 Task: Create a due date automation trigger when advanced on, on the tuesday before a card is due add content with a description not starting with resume at 11:00 AM.
Action: Mouse moved to (897, 279)
Screenshot: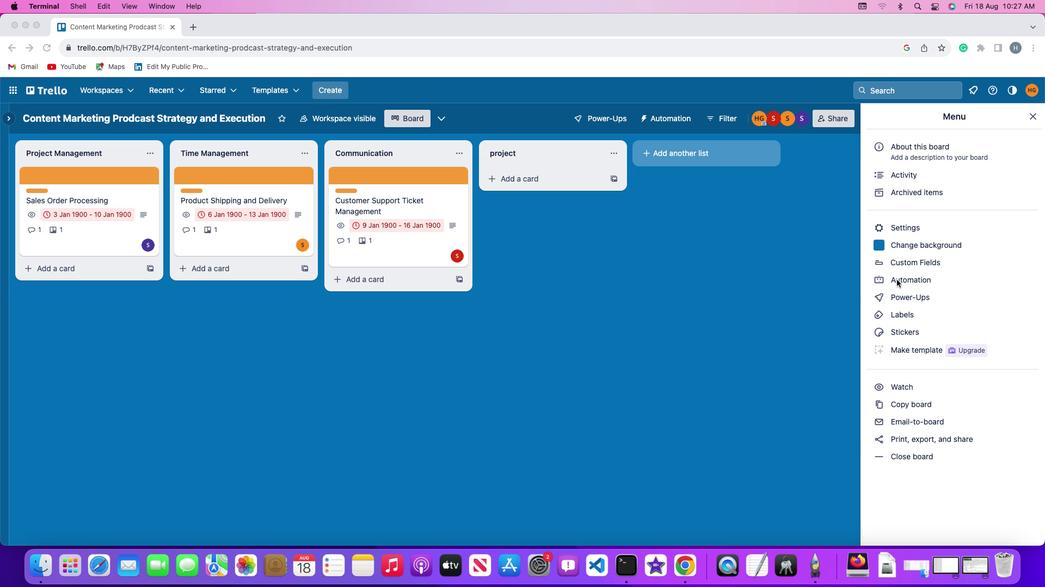 
Action: Mouse pressed left at (897, 279)
Screenshot: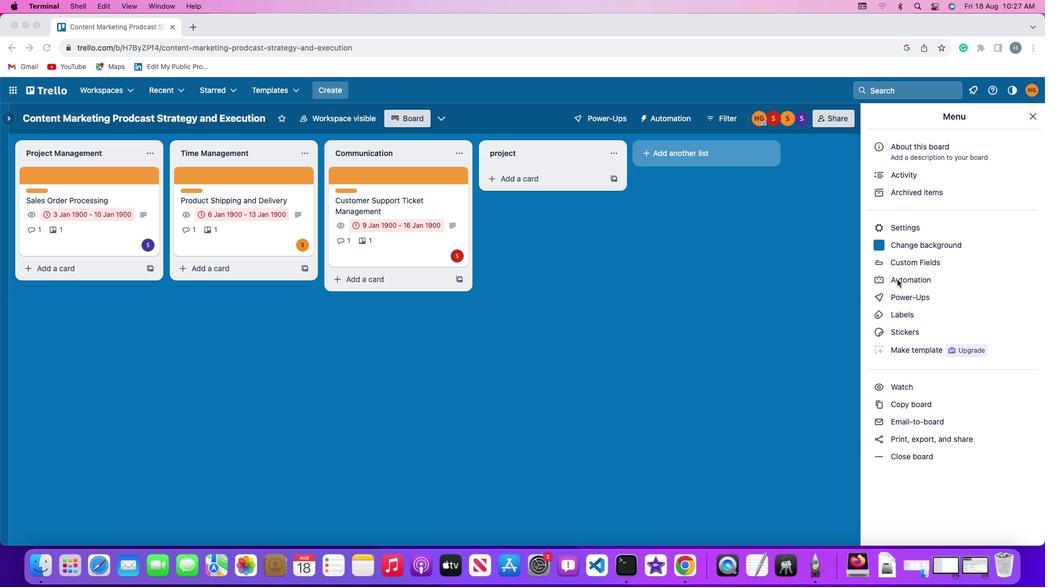 
Action: Mouse pressed left at (897, 279)
Screenshot: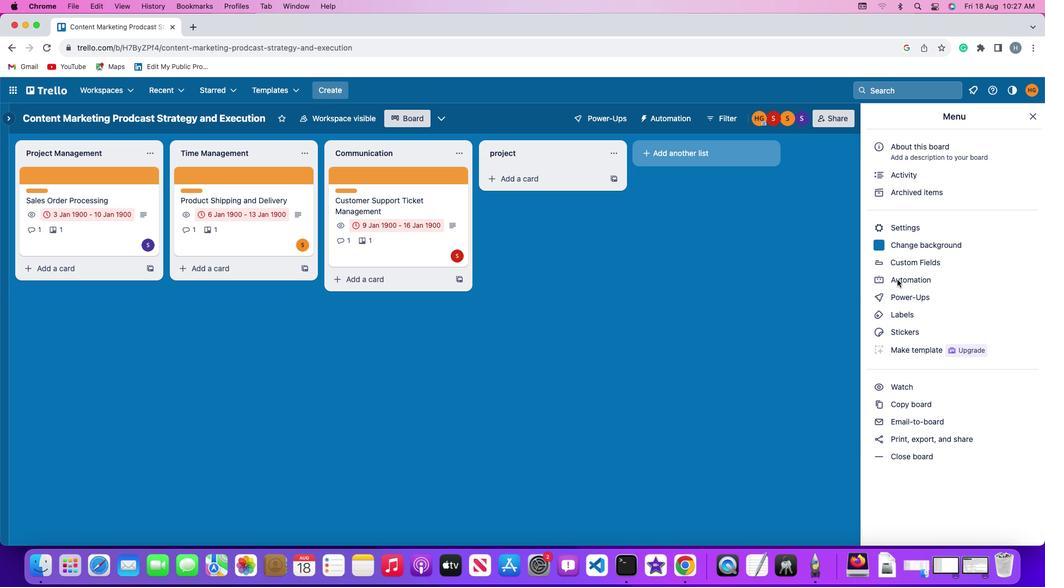 
Action: Mouse moved to (57, 256)
Screenshot: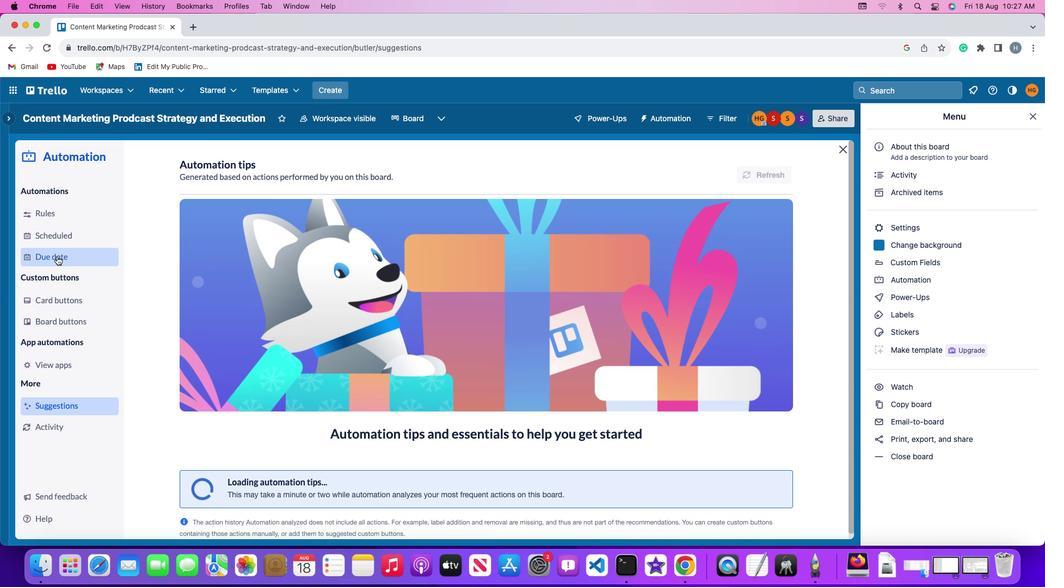 
Action: Mouse pressed left at (57, 256)
Screenshot: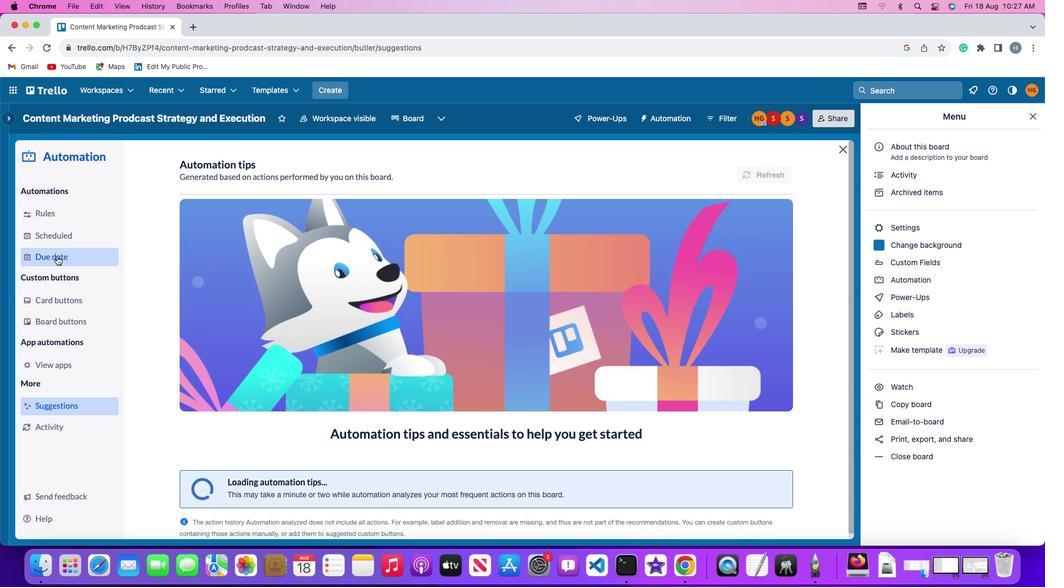 
Action: Mouse moved to (733, 164)
Screenshot: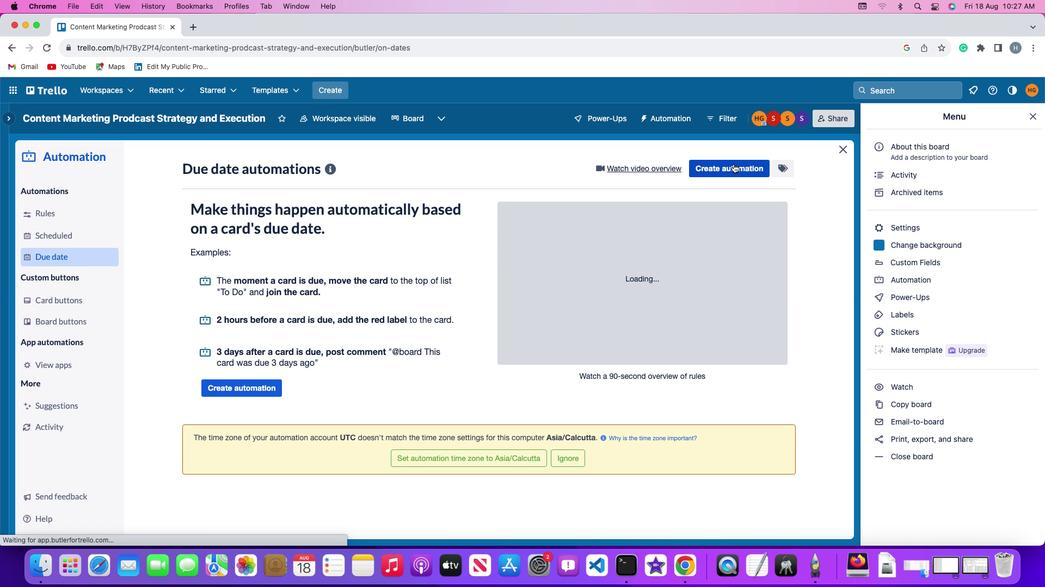 
Action: Mouse pressed left at (733, 164)
Screenshot: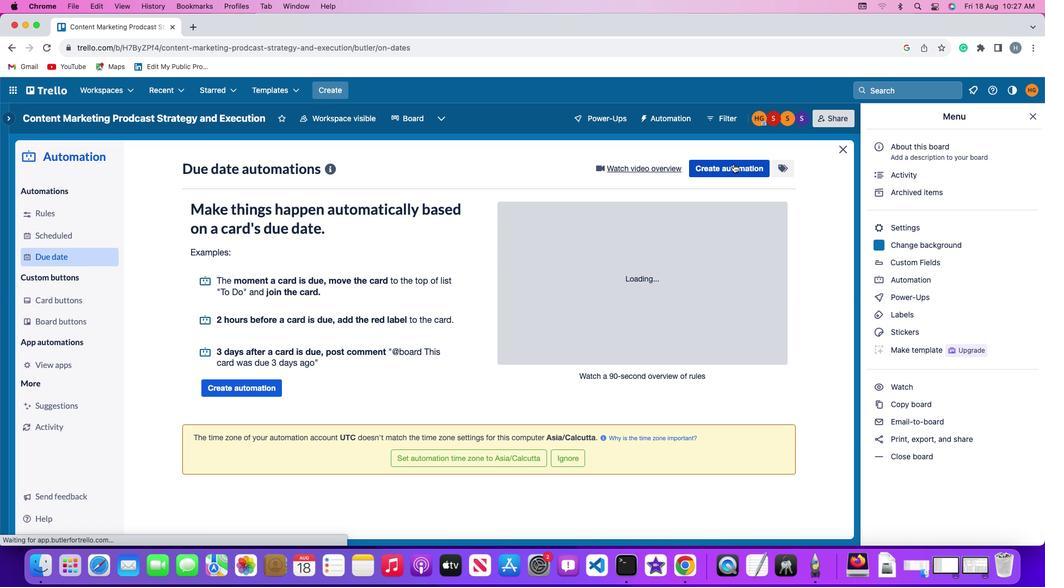 
Action: Mouse moved to (204, 271)
Screenshot: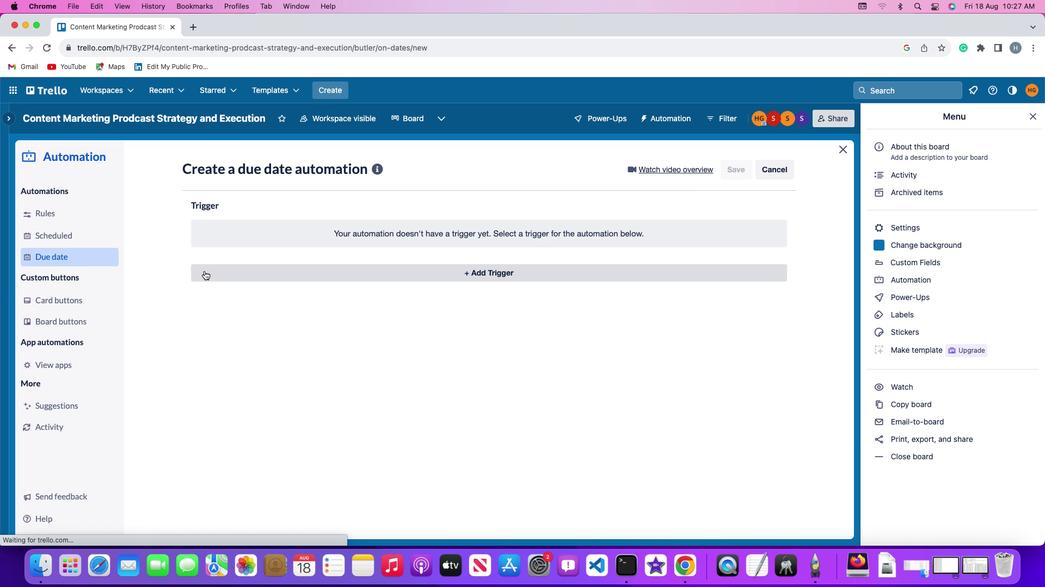 
Action: Mouse pressed left at (204, 271)
Screenshot: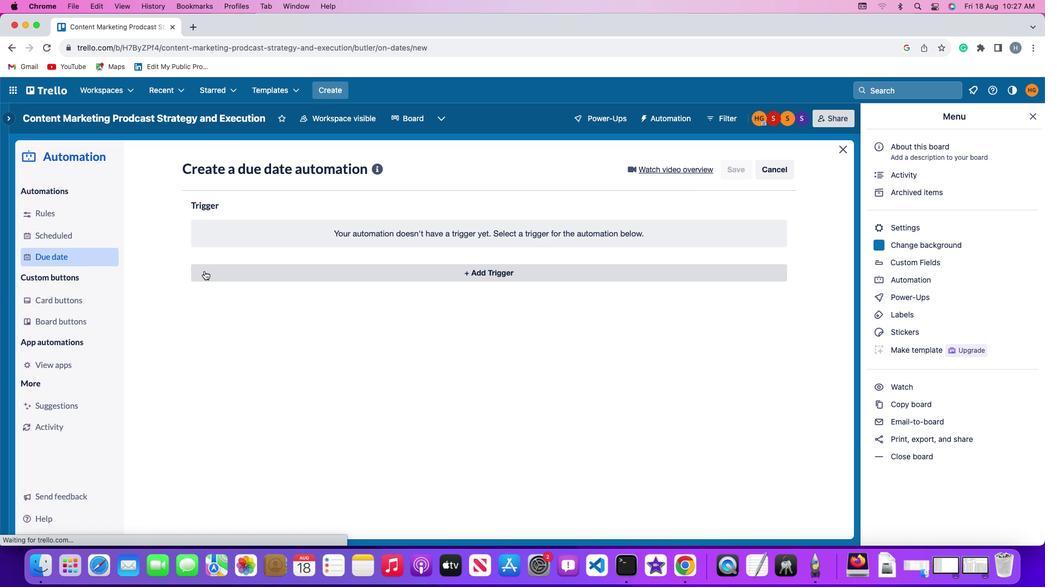 
Action: Mouse moved to (244, 477)
Screenshot: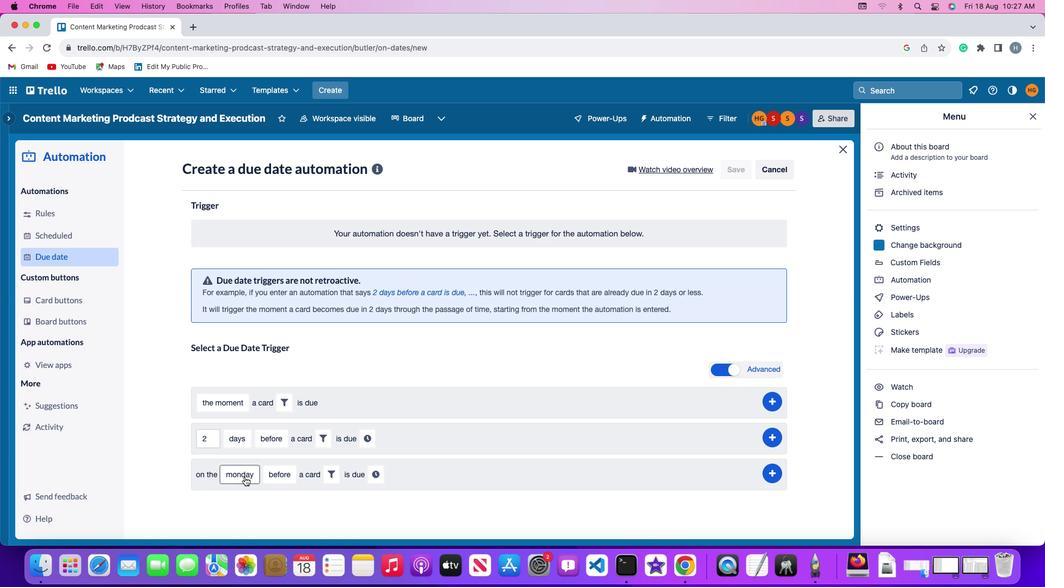 
Action: Mouse pressed left at (244, 477)
Screenshot: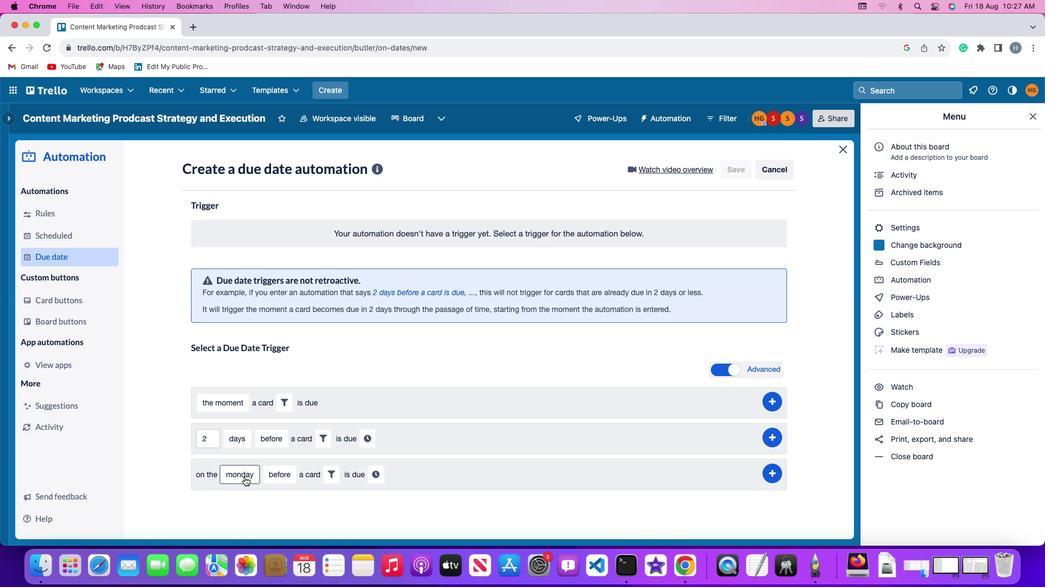 
Action: Mouse moved to (259, 347)
Screenshot: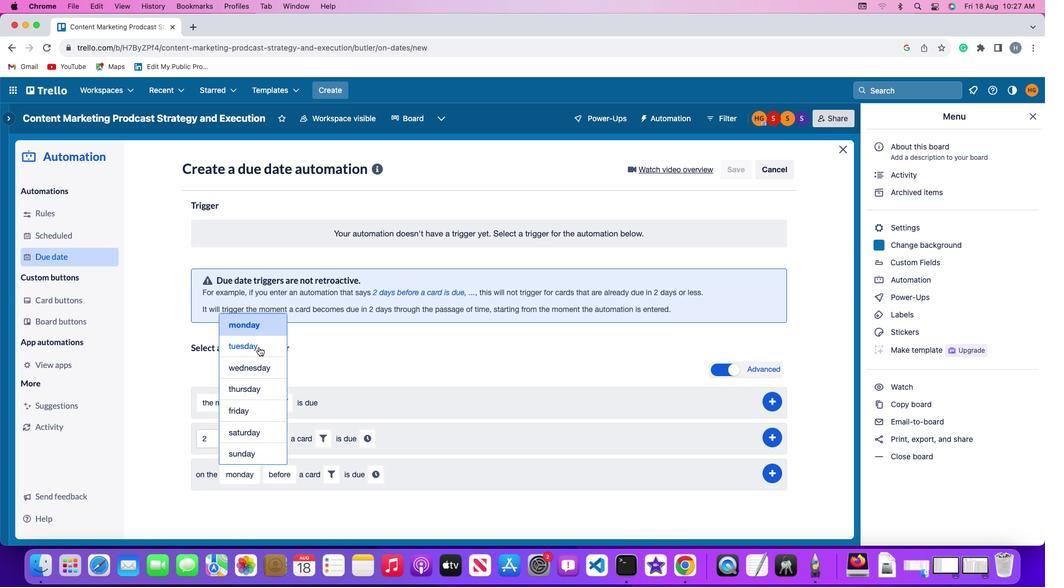 
Action: Mouse pressed left at (259, 347)
Screenshot: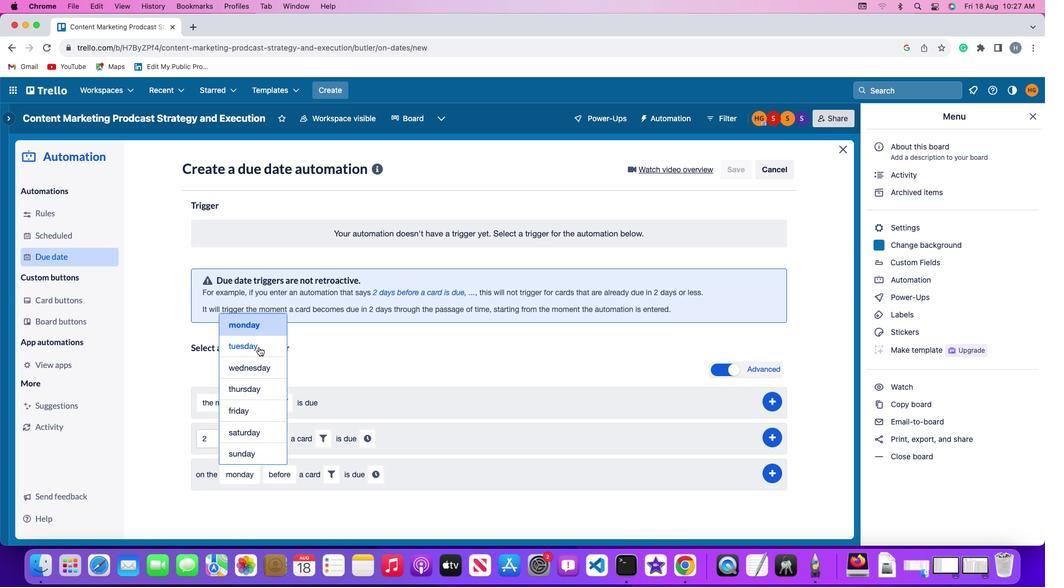 
Action: Mouse moved to (275, 481)
Screenshot: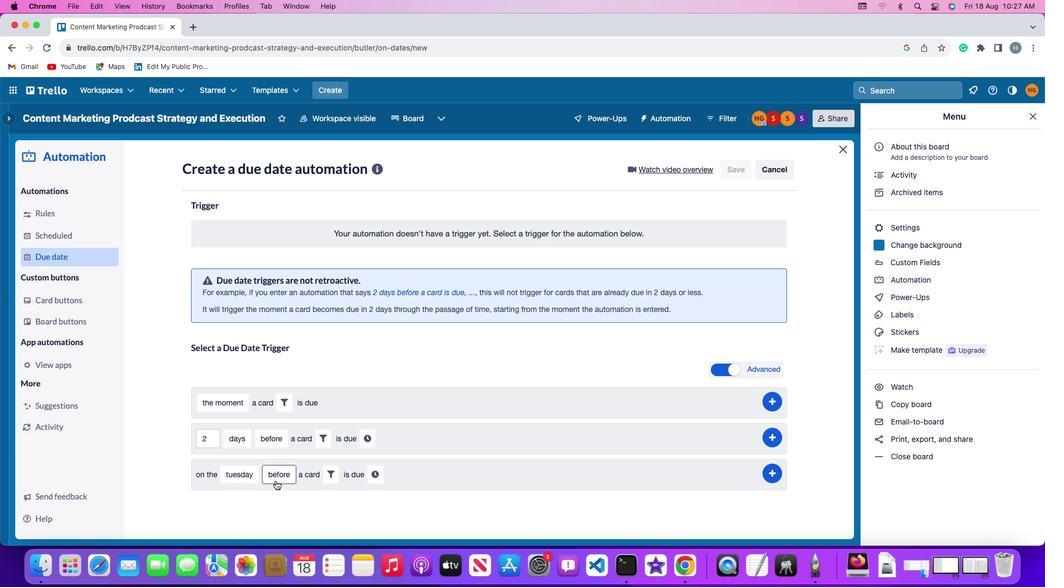 
Action: Mouse pressed left at (275, 481)
Screenshot: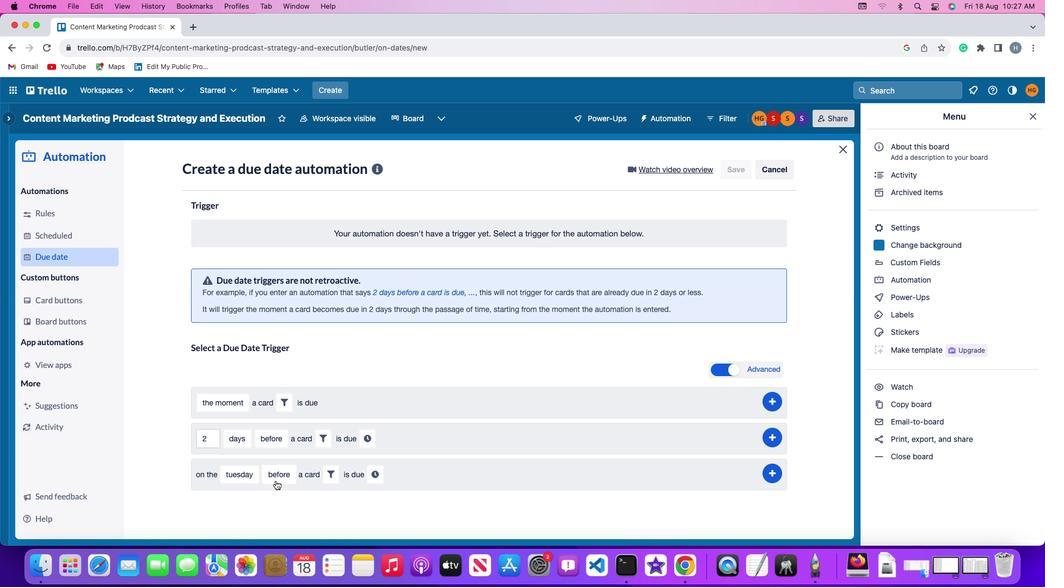 
Action: Mouse moved to (286, 388)
Screenshot: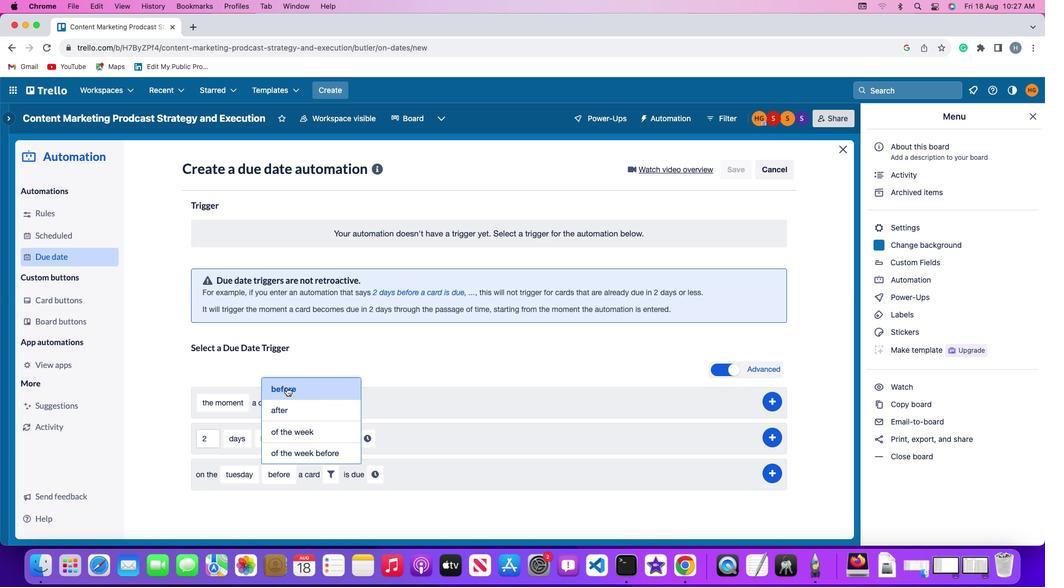 
Action: Mouse pressed left at (286, 388)
Screenshot: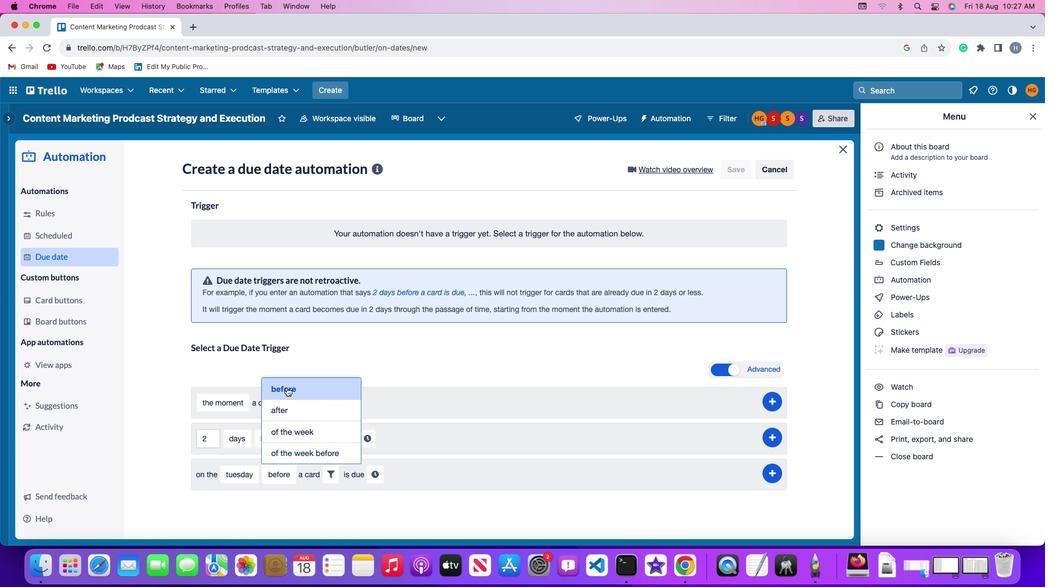 
Action: Mouse moved to (332, 475)
Screenshot: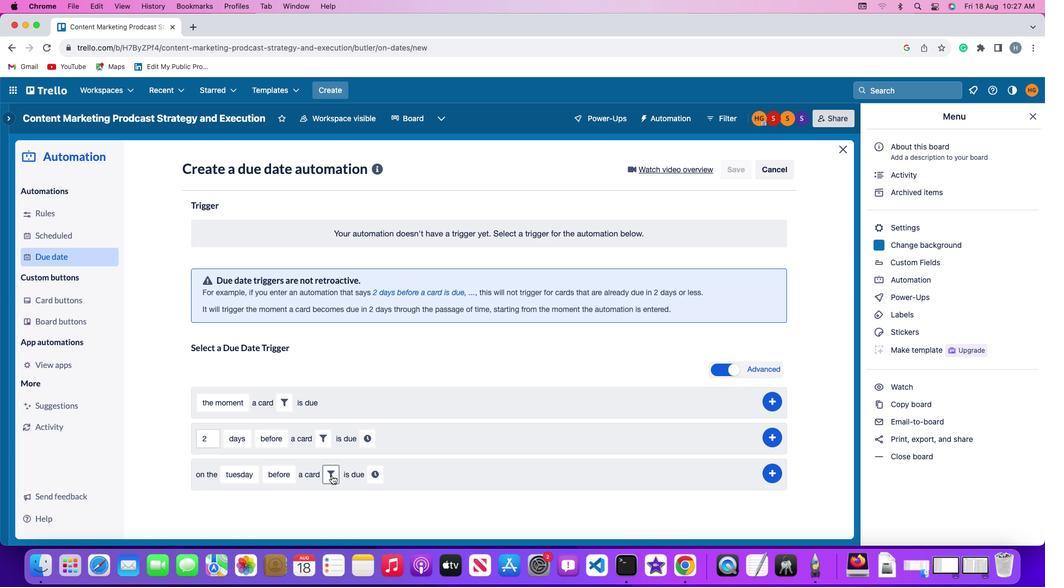 
Action: Mouse pressed left at (332, 475)
Screenshot: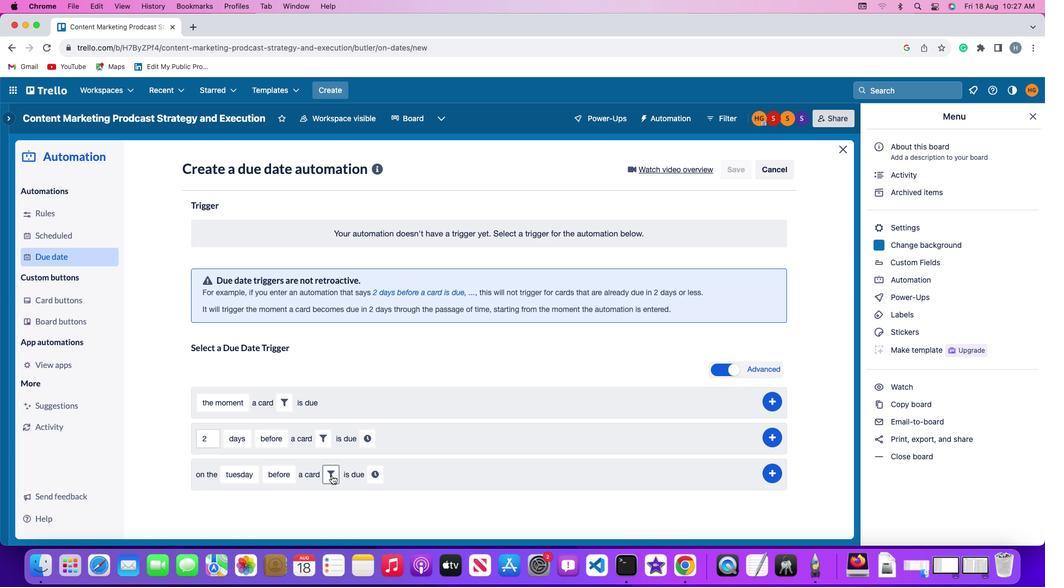 
Action: Mouse moved to (458, 511)
Screenshot: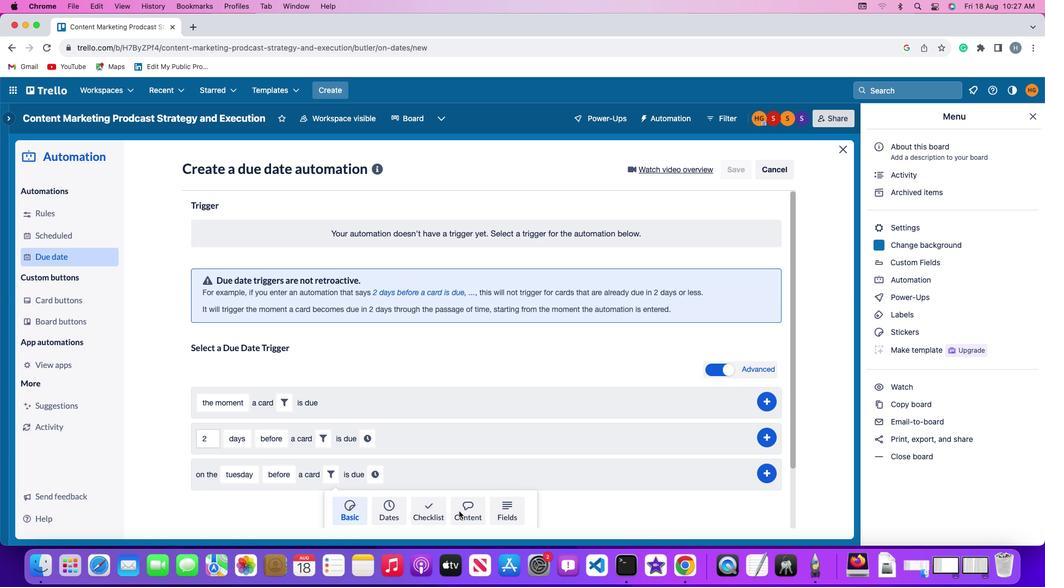 
Action: Mouse pressed left at (458, 511)
Screenshot: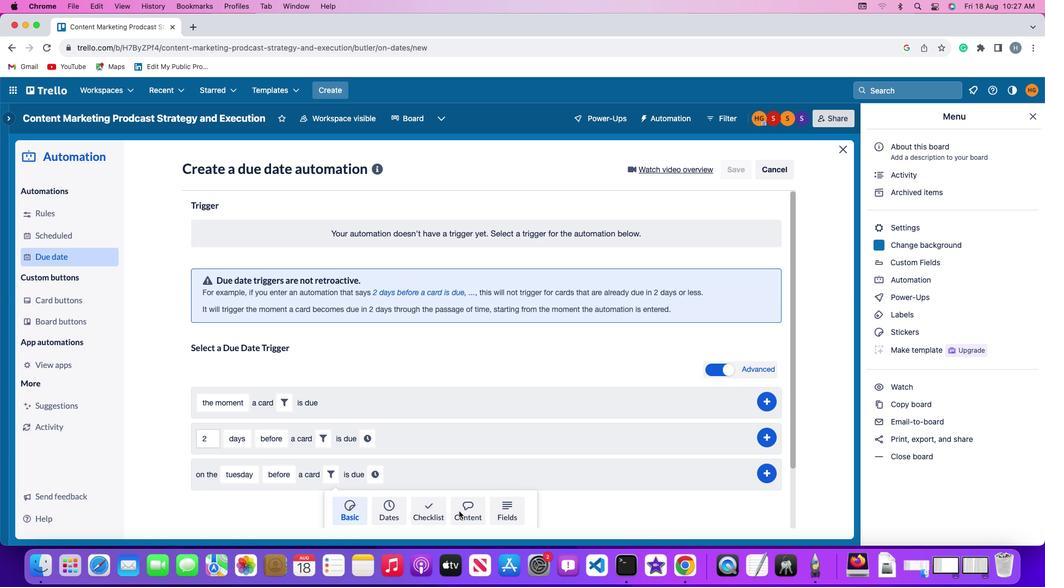 
Action: Mouse moved to (264, 502)
Screenshot: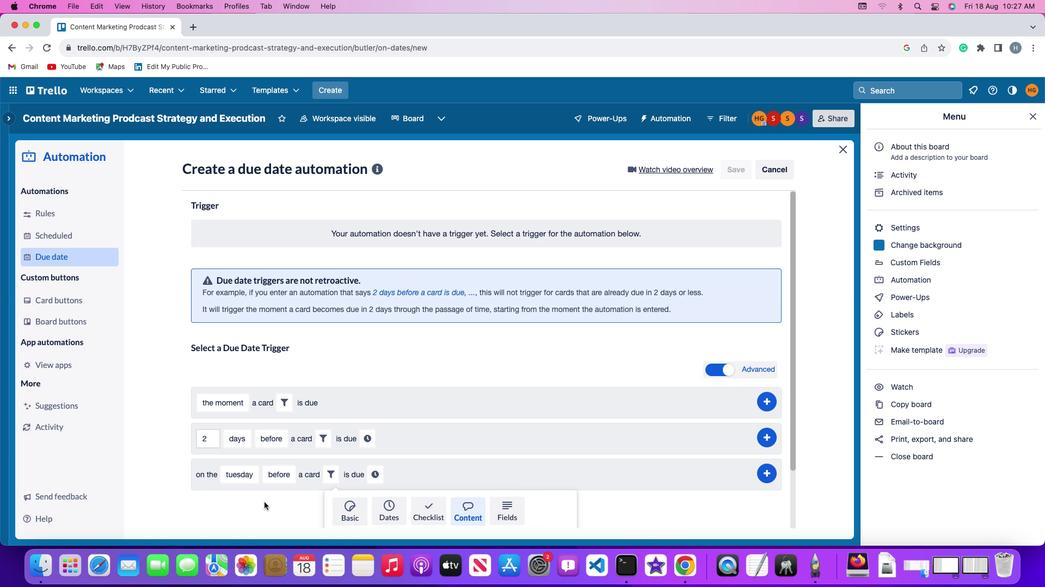 
Action: Mouse scrolled (264, 502) with delta (0, 0)
Screenshot: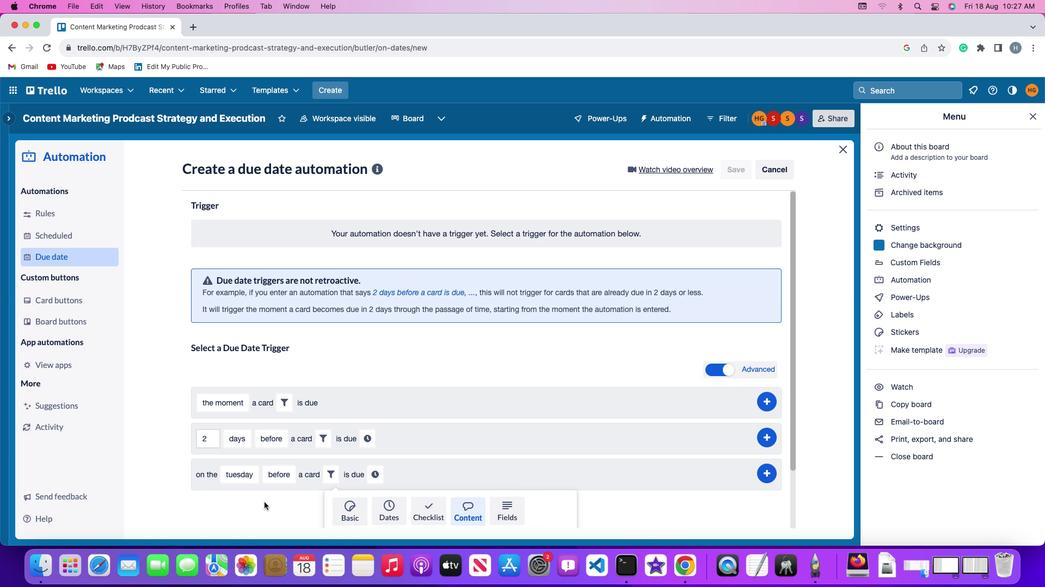 
Action: Mouse scrolled (264, 502) with delta (0, 0)
Screenshot: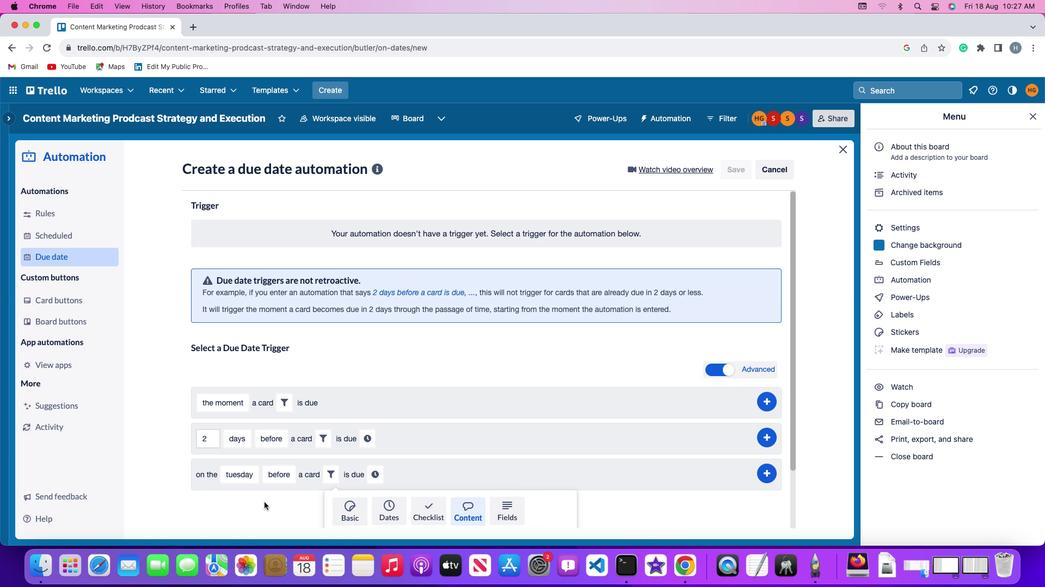 
Action: Mouse scrolled (264, 502) with delta (0, -1)
Screenshot: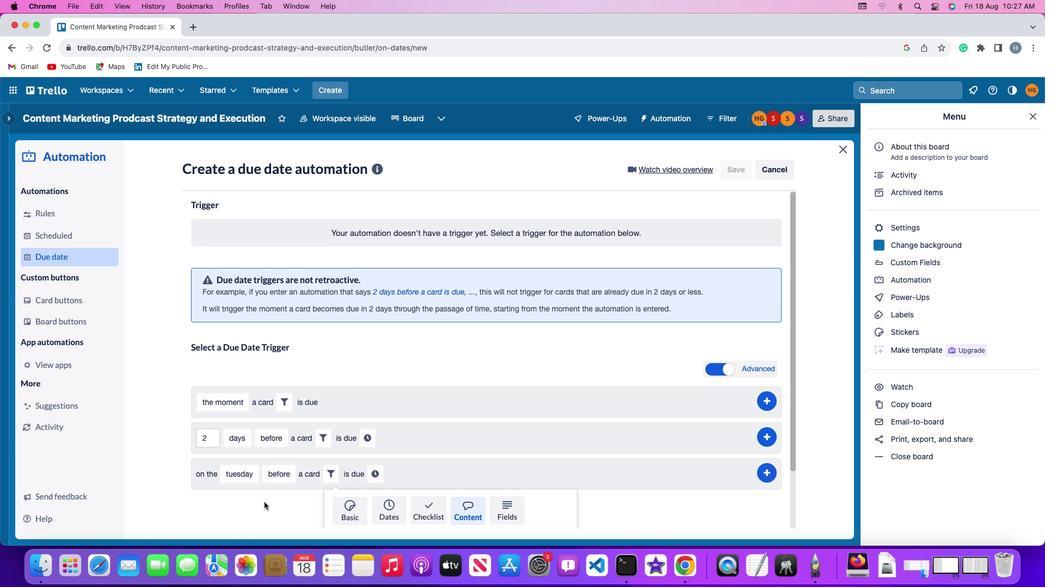 
Action: Mouse scrolled (264, 502) with delta (0, -2)
Screenshot: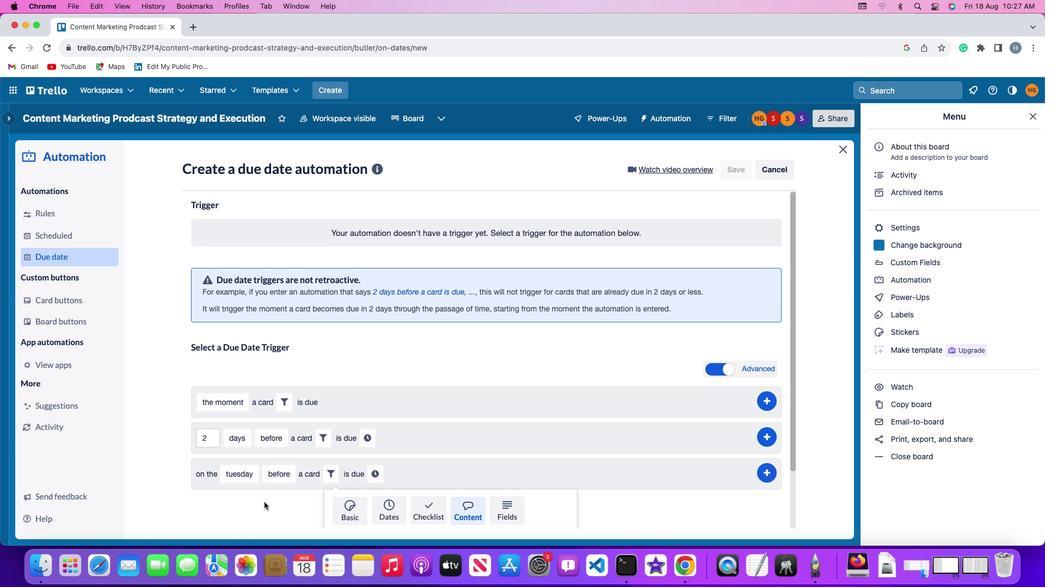 
Action: Mouse moved to (262, 501)
Screenshot: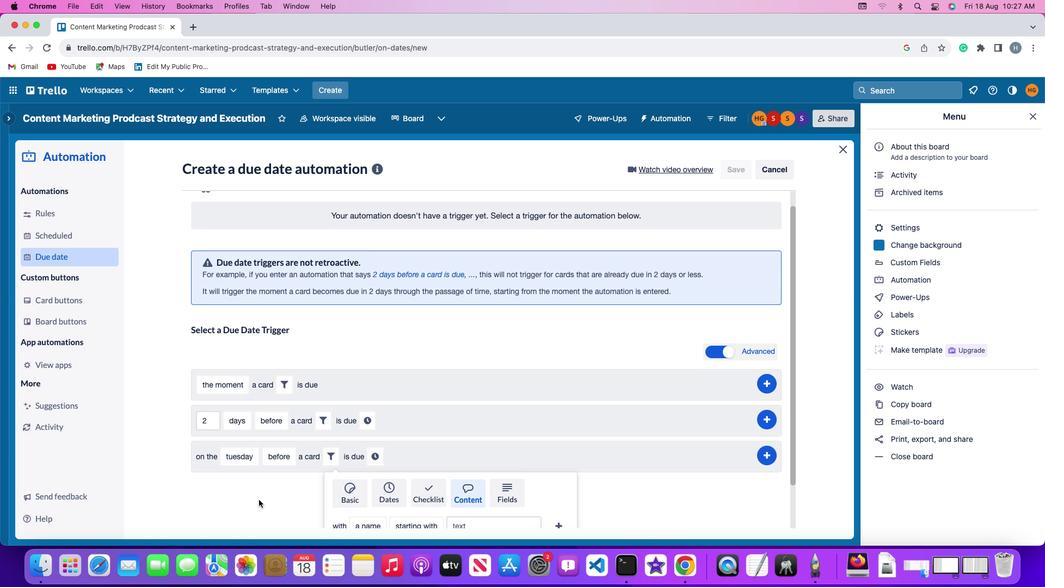 
Action: Mouse scrolled (262, 501) with delta (0, -3)
Screenshot: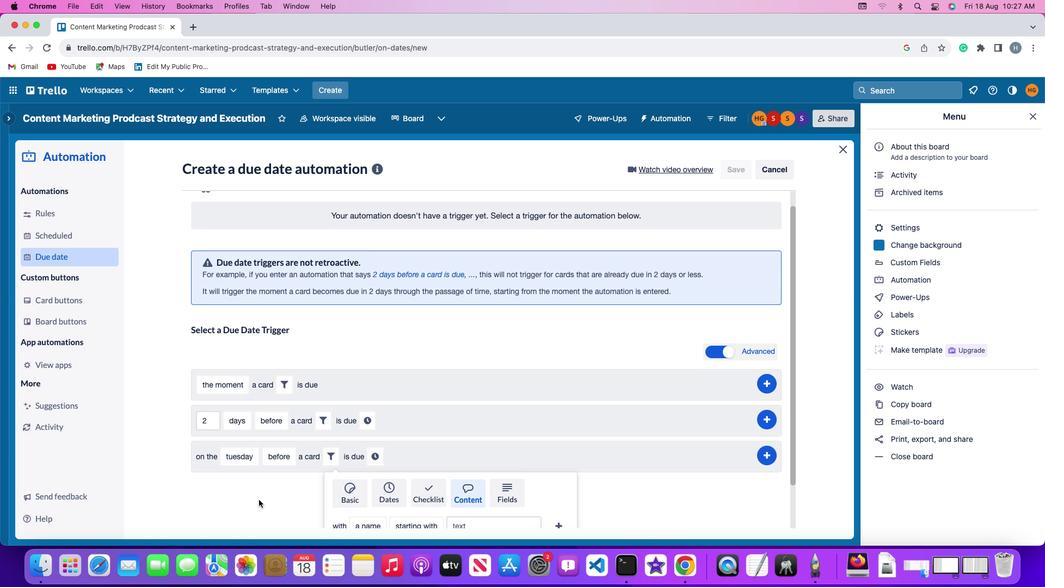 
Action: Mouse moved to (361, 475)
Screenshot: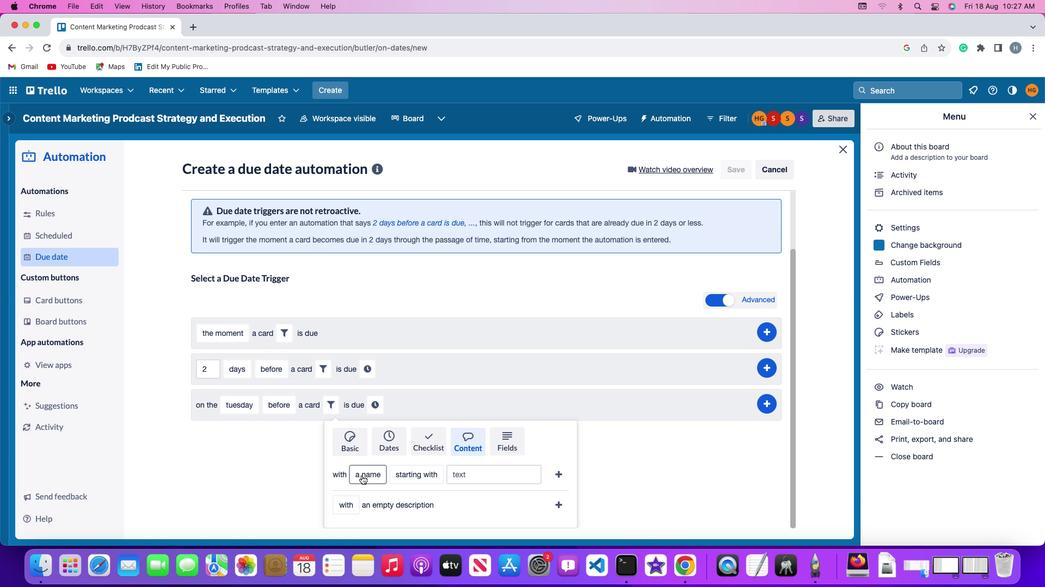 
Action: Mouse pressed left at (361, 475)
Screenshot: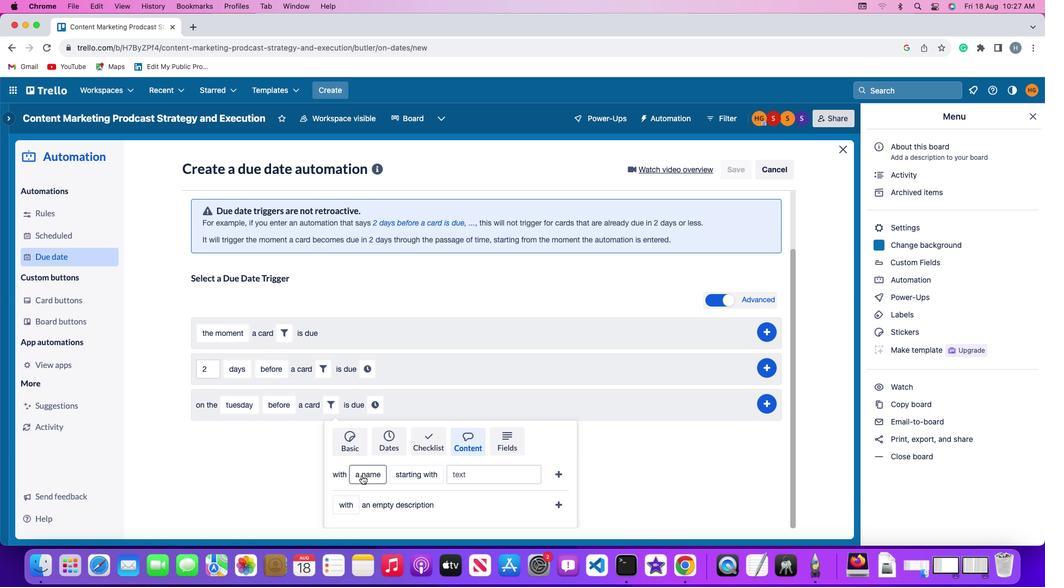 
Action: Mouse moved to (372, 430)
Screenshot: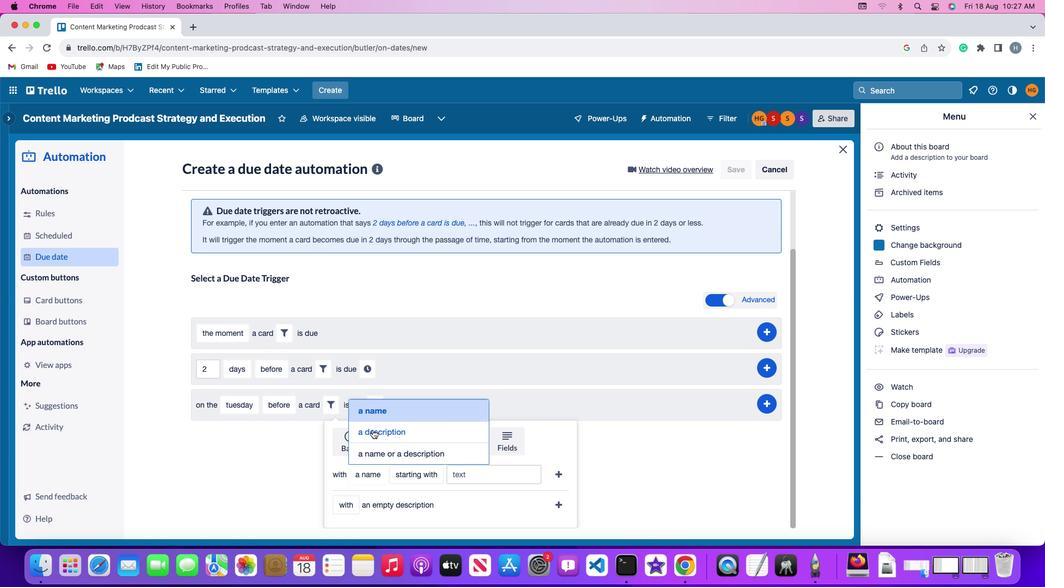 
Action: Mouse pressed left at (372, 430)
Screenshot: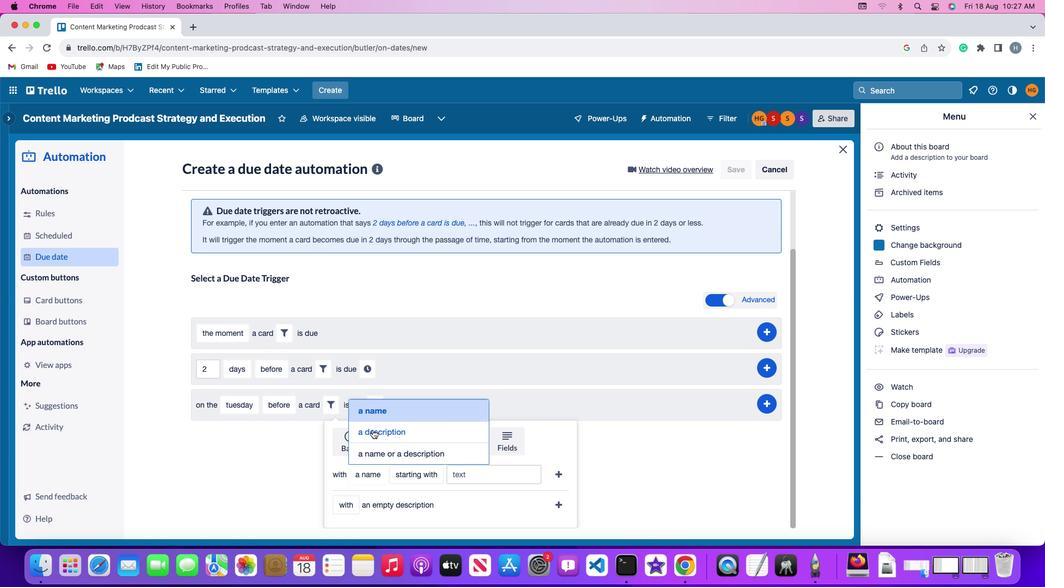 
Action: Mouse moved to (433, 475)
Screenshot: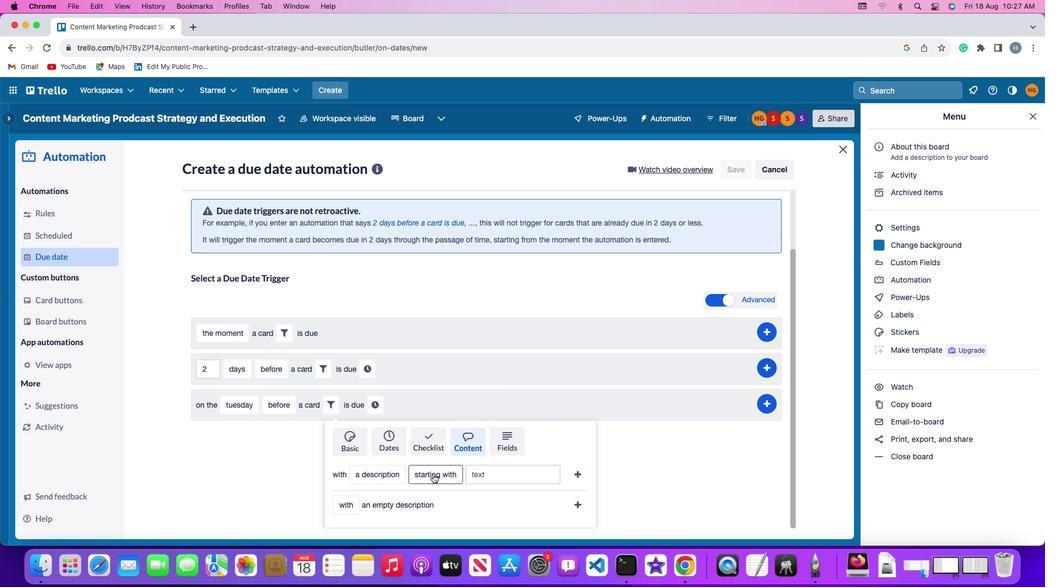 
Action: Mouse pressed left at (433, 475)
Screenshot: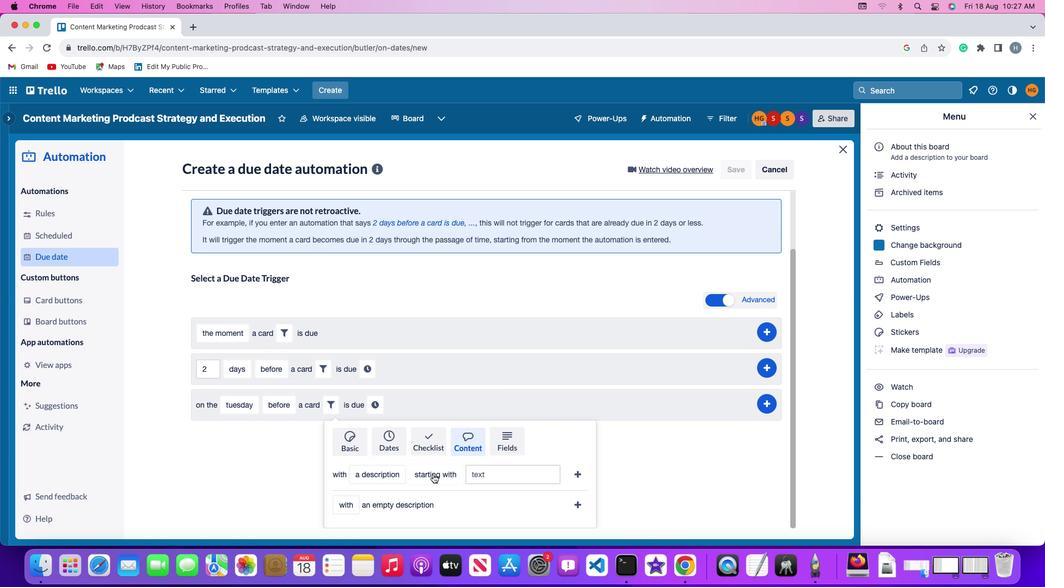 
Action: Mouse moved to (438, 413)
Screenshot: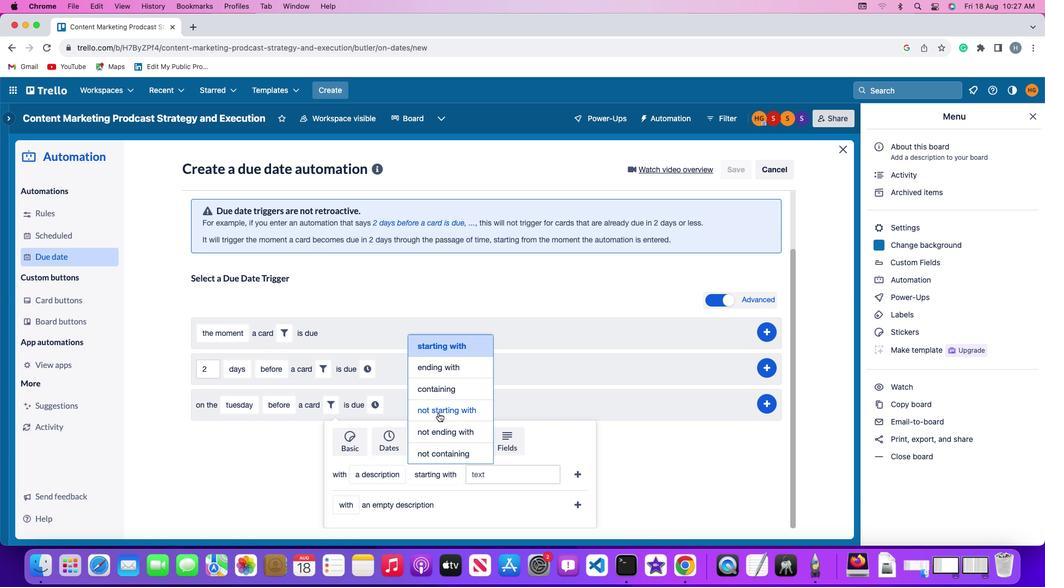 
Action: Mouse pressed left at (438, 413)
Screenshot: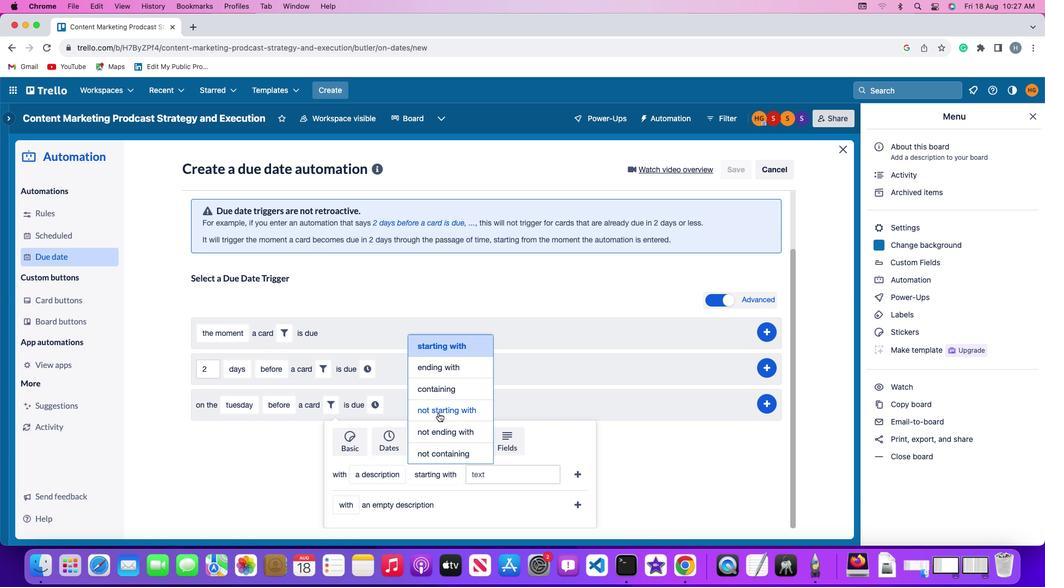 
Action: Mouse moved to (496, 471)
Screenshot: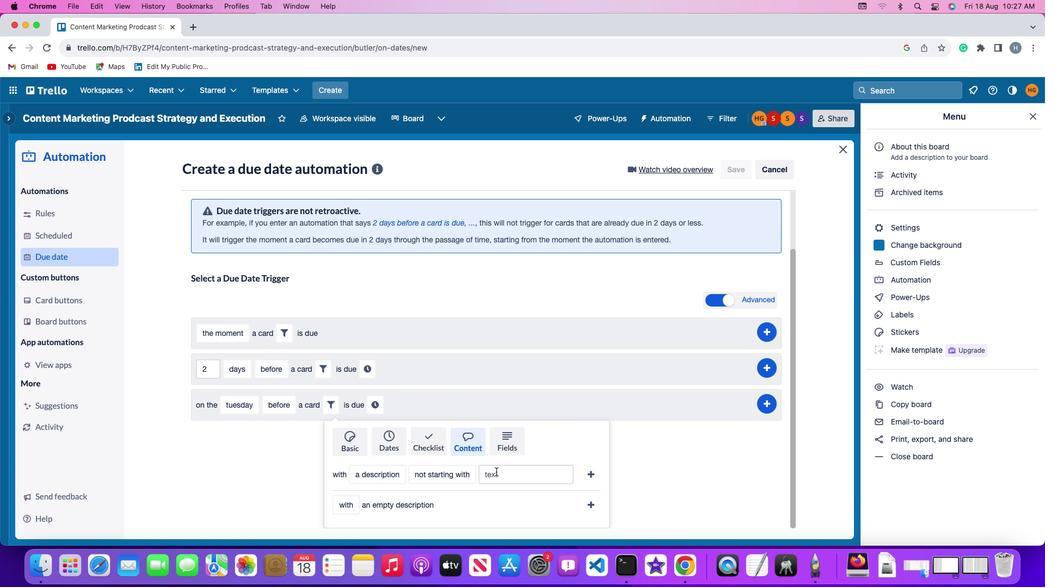 
Action: Mouse pressed left at (496, 471)
Screenshot: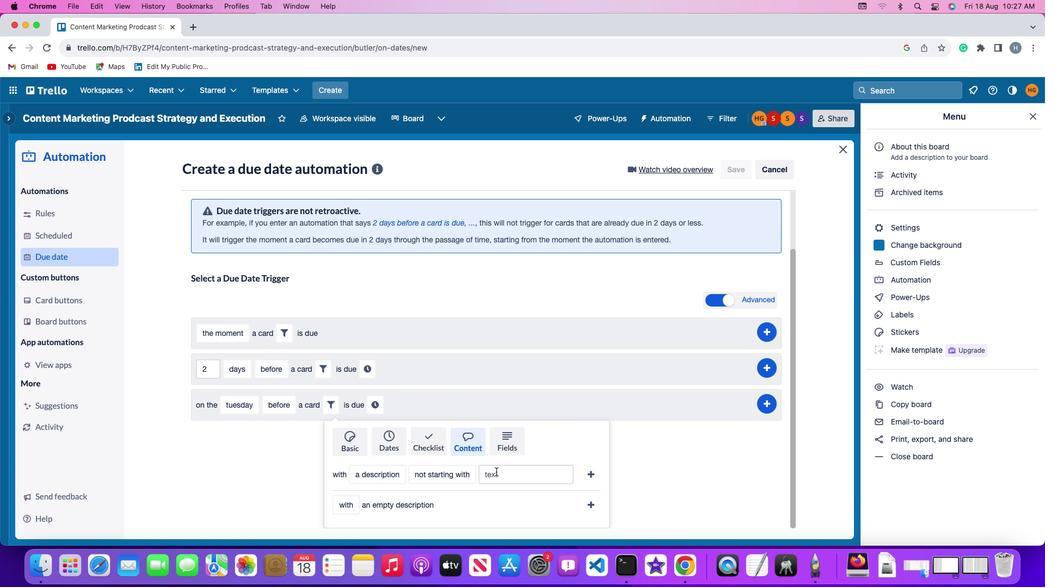 
Action: Mouse moved to (496, 471)
Screenshot: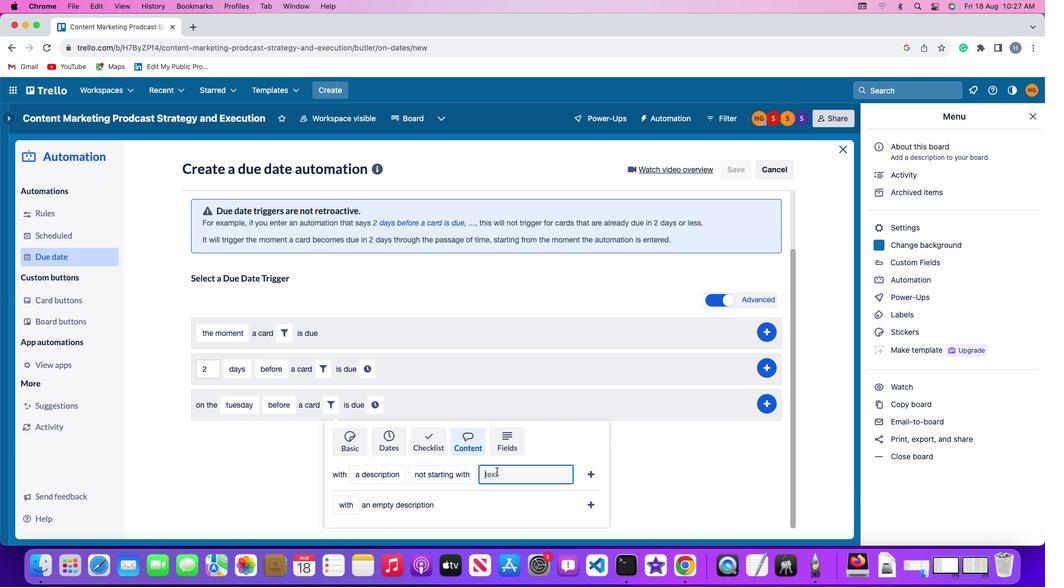 
Action: Key pressed 'r''e''s''u''m''e'
Screenshot: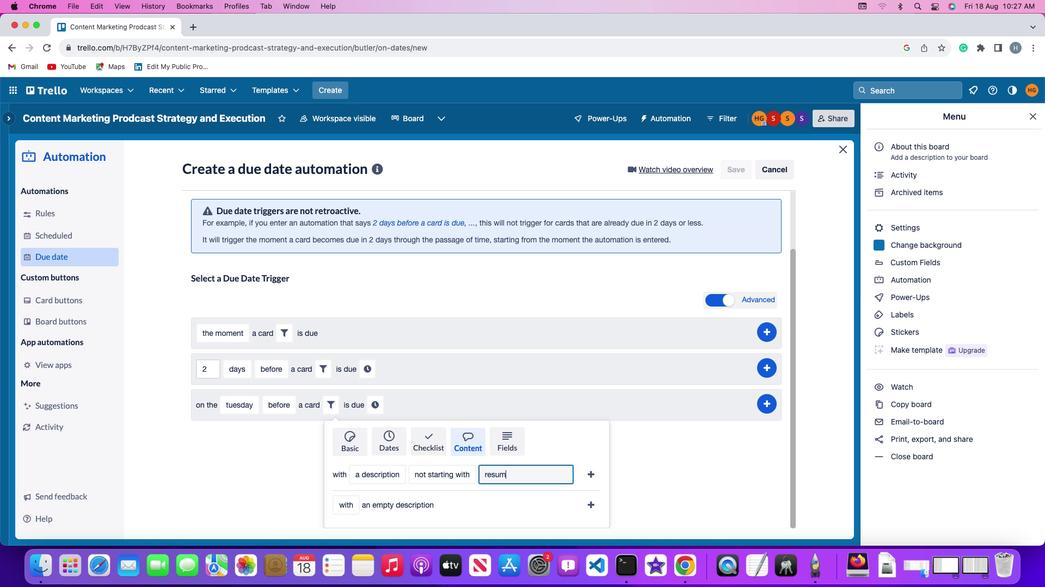 
Action: Mouse moved to (588, 473)
Screenshot: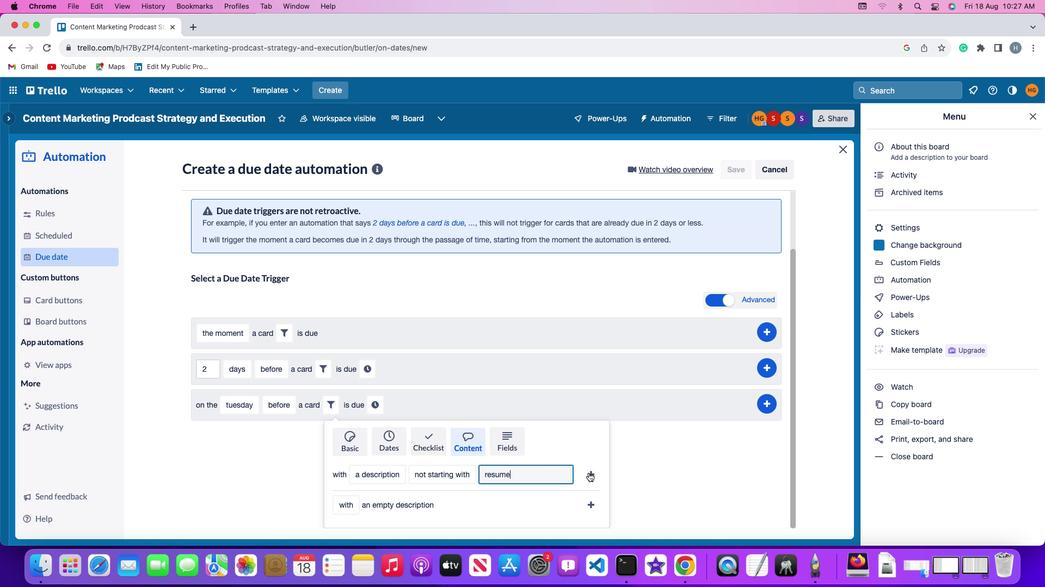 
Action: Mouse pressed left at (588, 473)
Screenshot: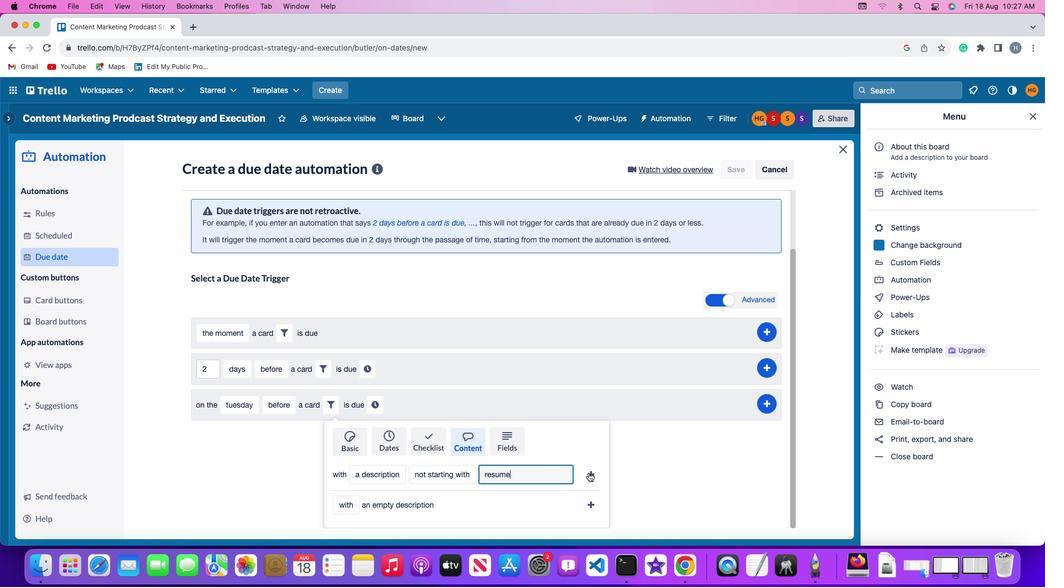 
Action: Mouse moved to (554, 479)
Screenshot: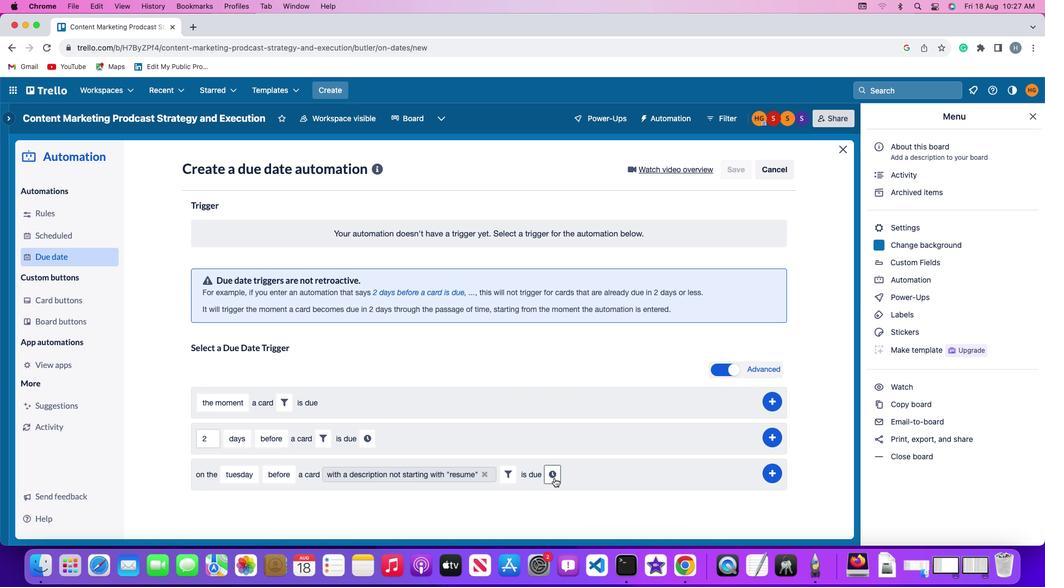 
Action: Mouse pressed left at (554, 479)
Screenshot: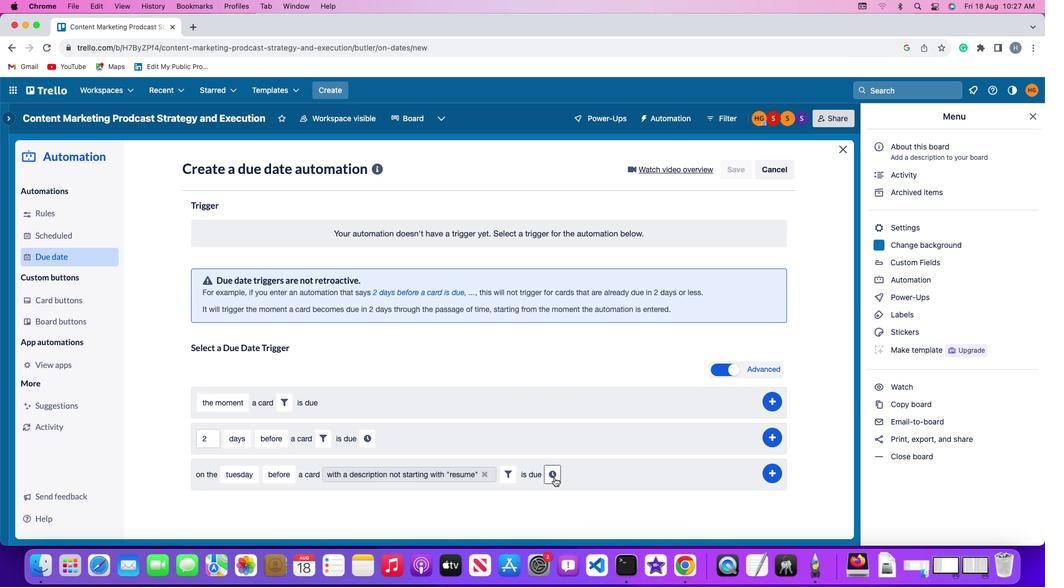 
Action: Mouse moved to (573, 477)
Screenshot: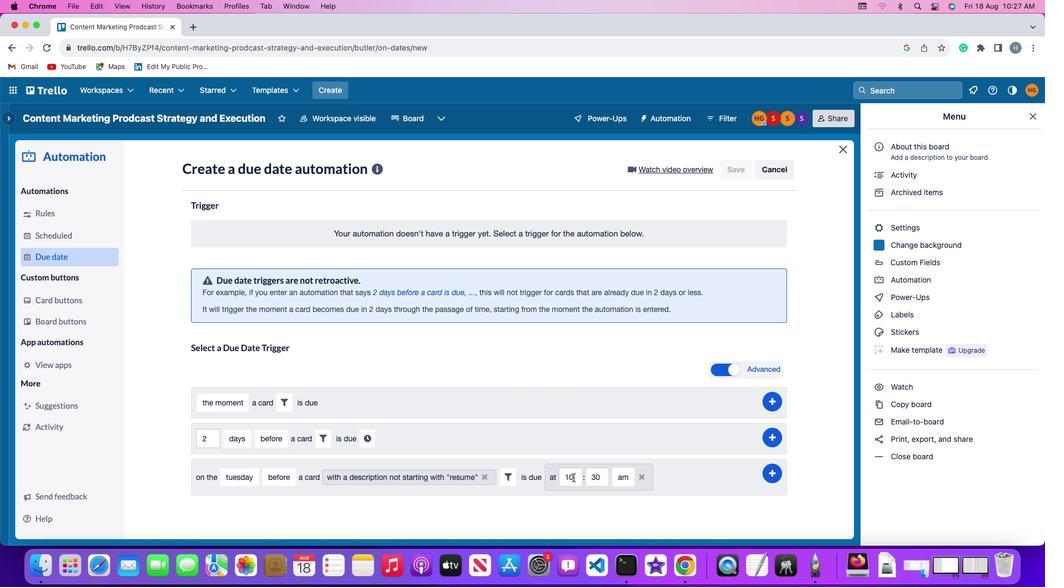 
Action: Mouse pressed left at (573, 477)
Screenshot: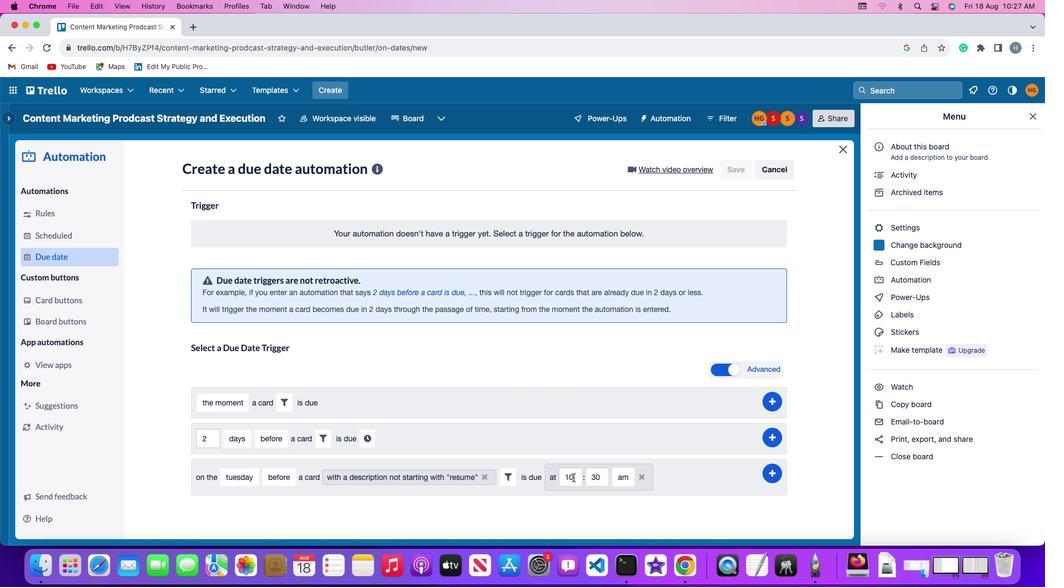 
Action: Mouse moved to (574, 477)
Screenshot: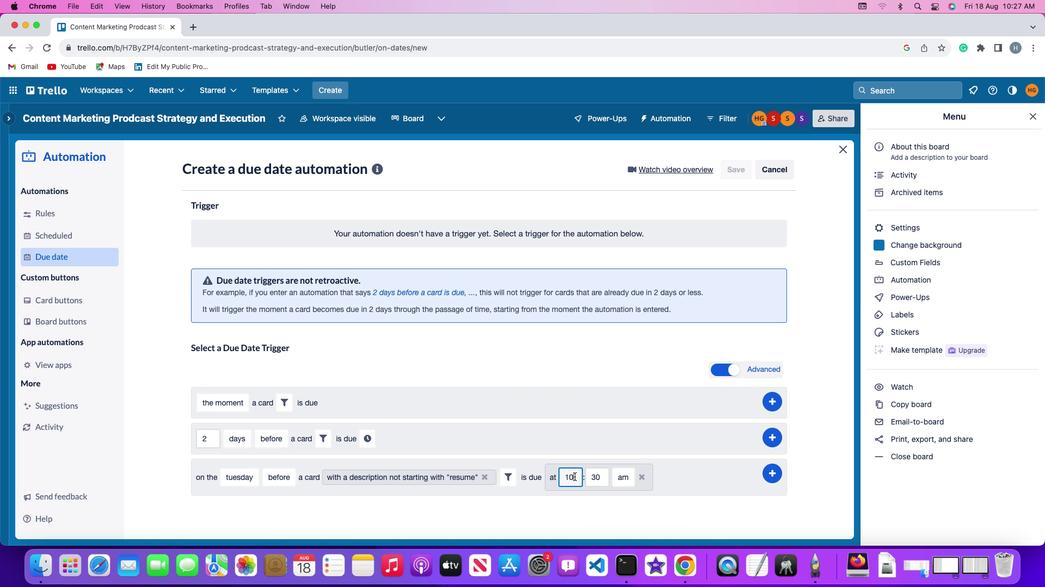 
Action: Key pressed Key.backspaceKey.backspace
Screenshot: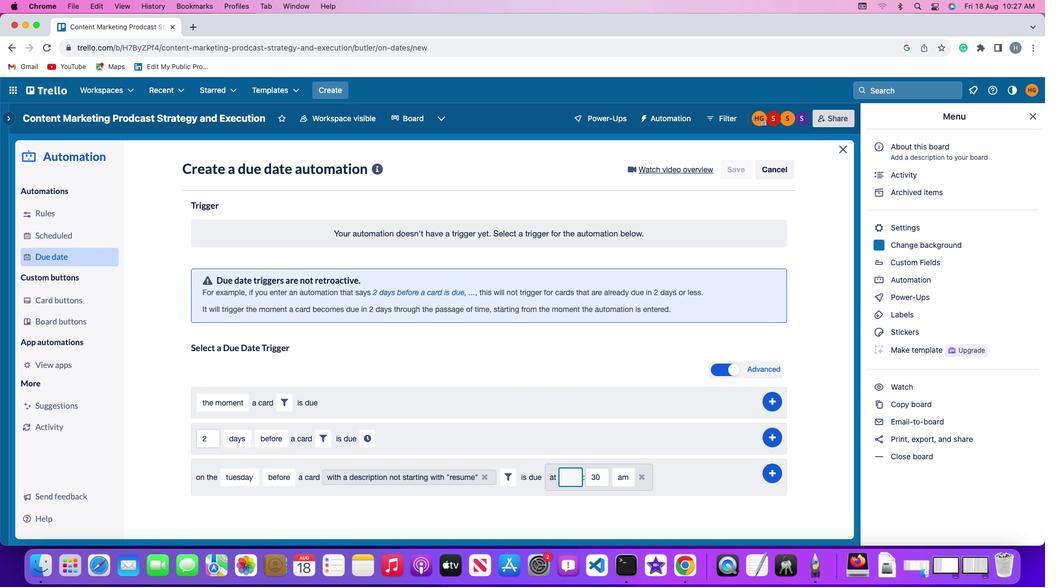 
Action: Mouse moved to (574, 477)
Screenshot: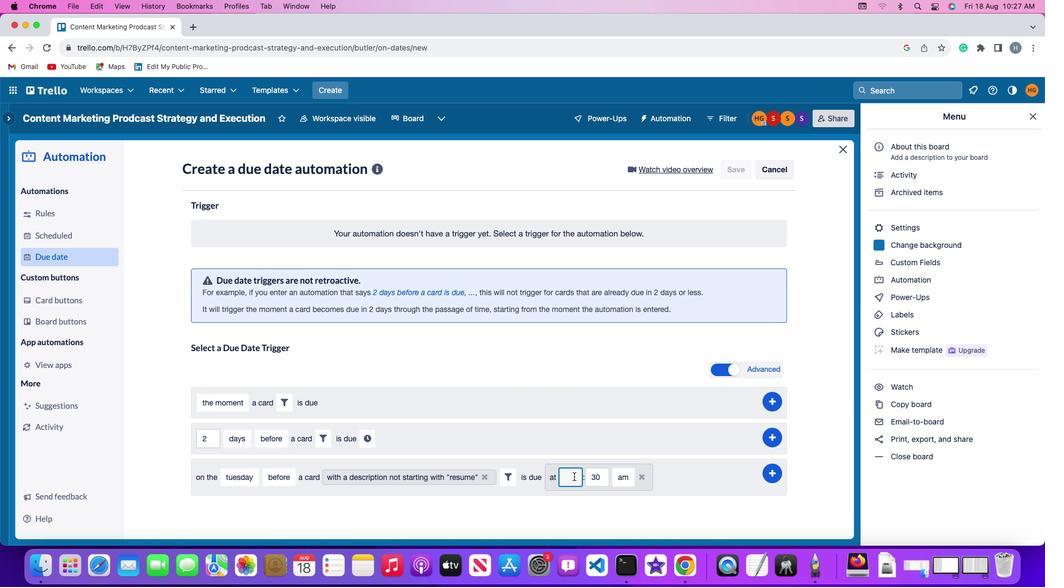 
Action: Key pressed '1''1'
Screenshot: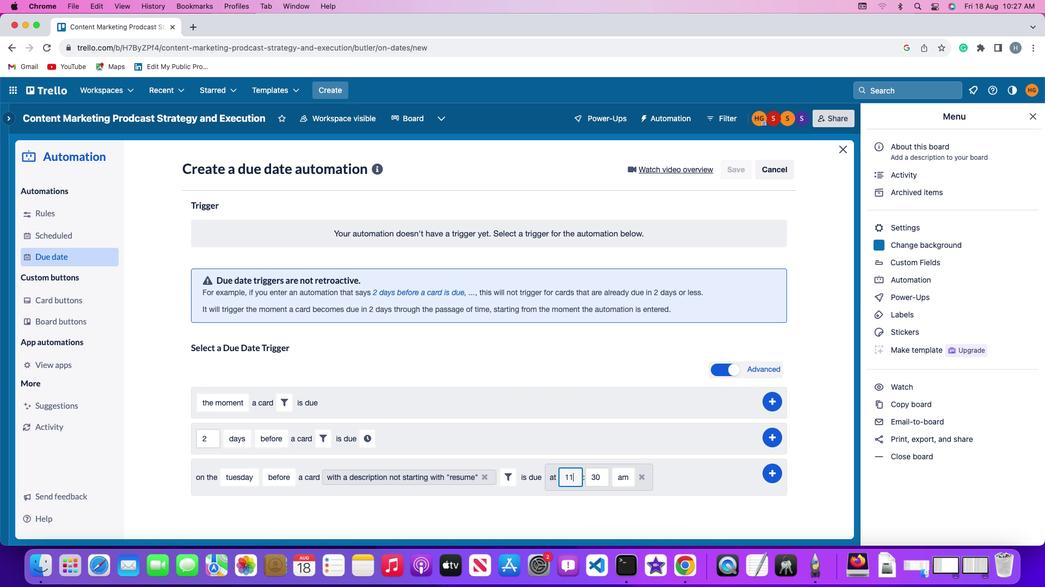 
Action: Mouse moved to (606, 478)
Screenshot: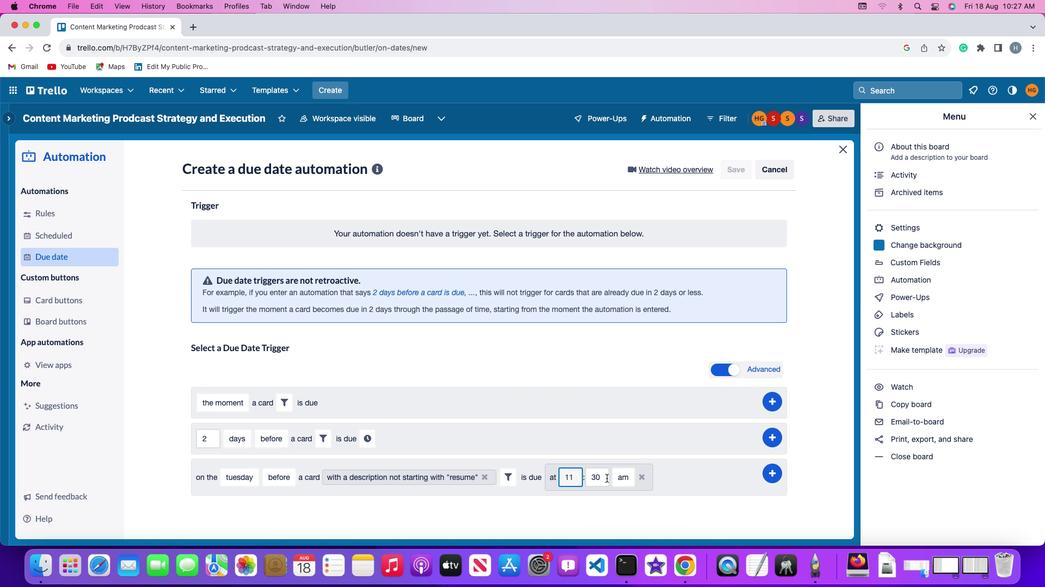 
Action: Mouse pressed left at (606, 478)
Screenshot: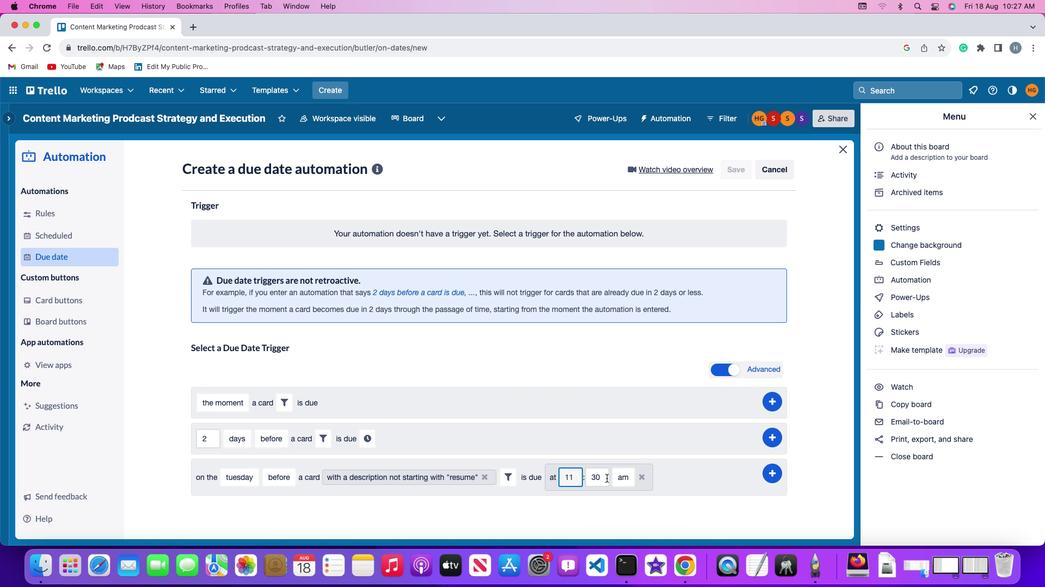 
Action: Mouse moved to (606, 478)
Screenshot: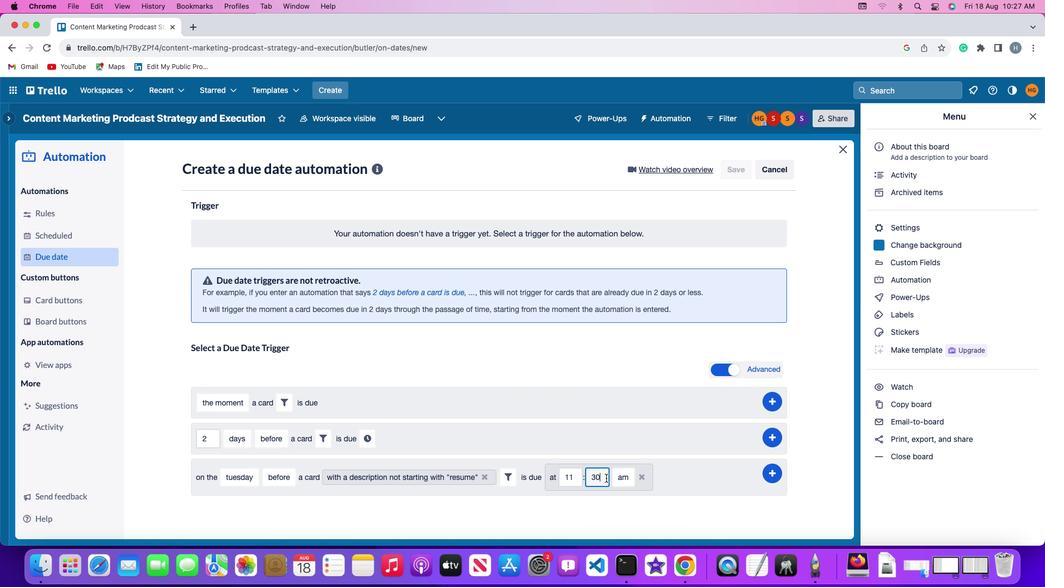 
Action: Key pressed Key.backspace
Screenshot: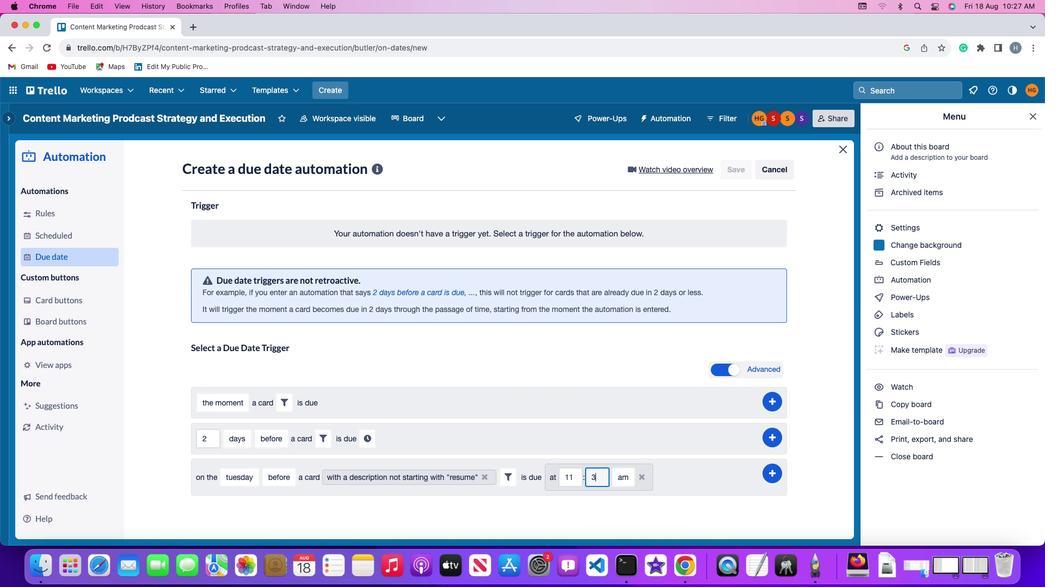 
Action: Mouse moved to (606, 478)
Screenshot: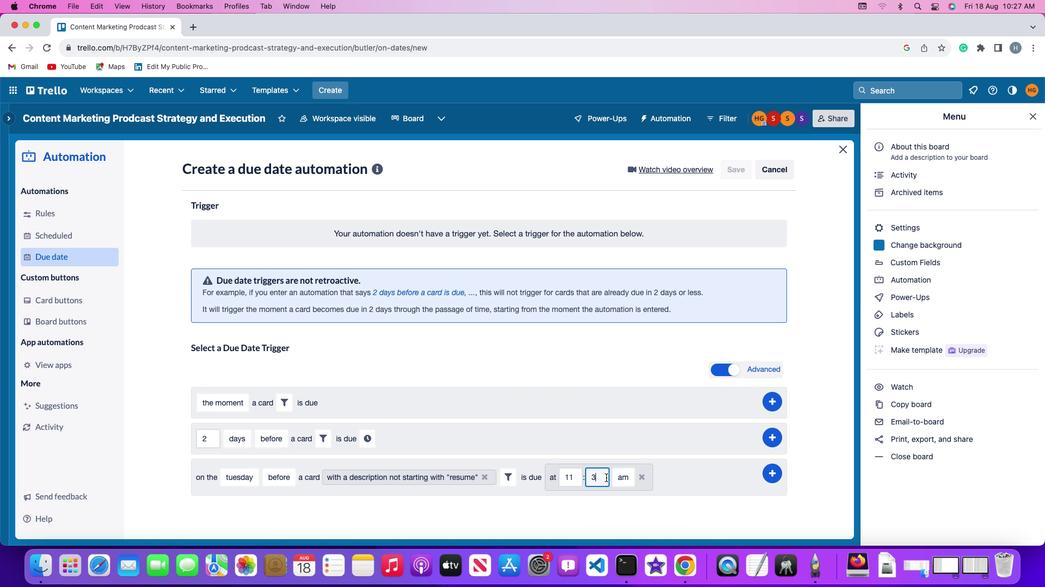 
Action: Key pressed Key.backspace
Screenshot: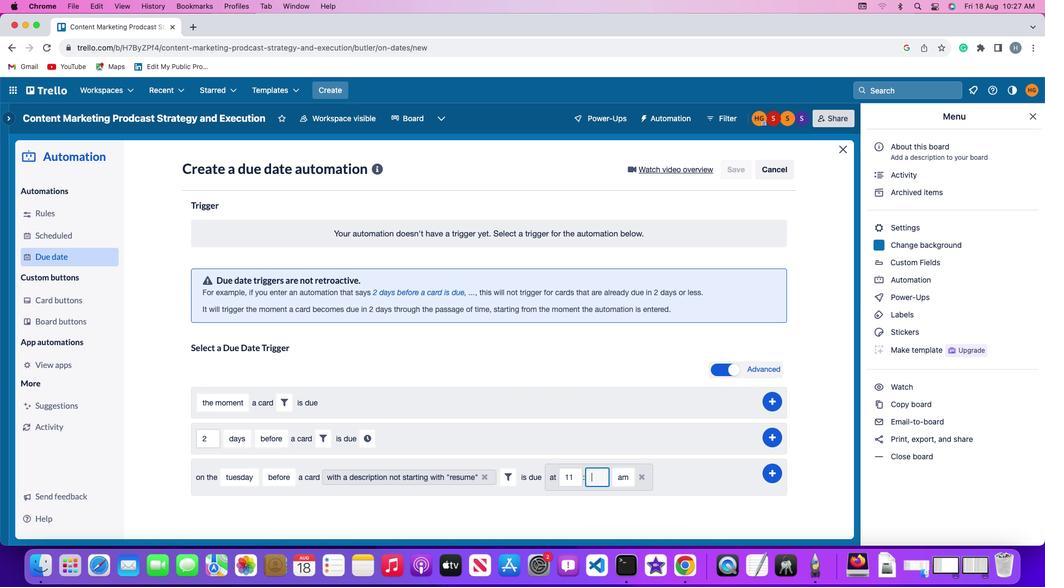 
Action: Mouse moved to (605, 478)
Screenshot: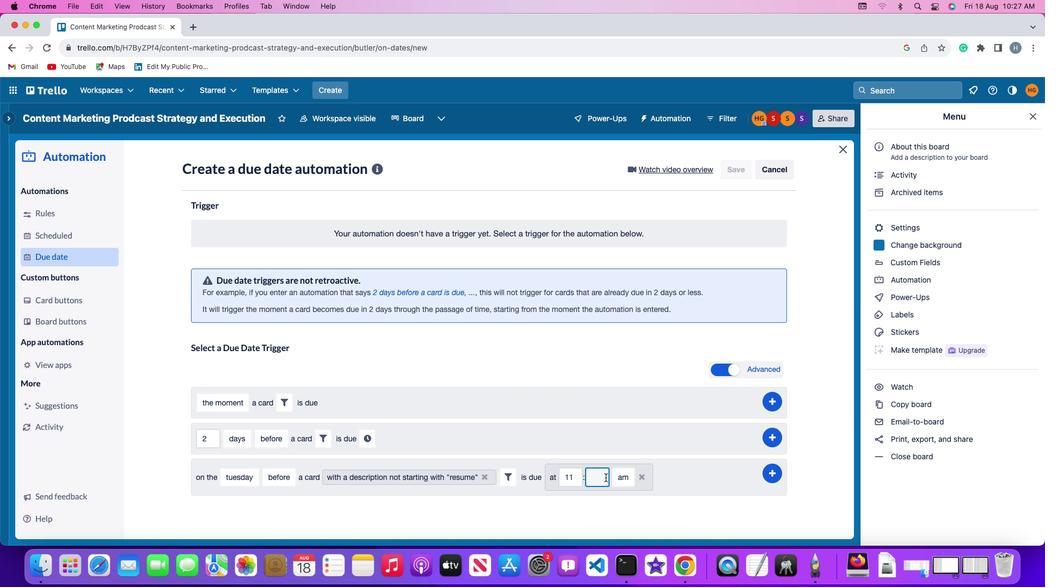 
Action: Key pressed '0''0'
Screenshot: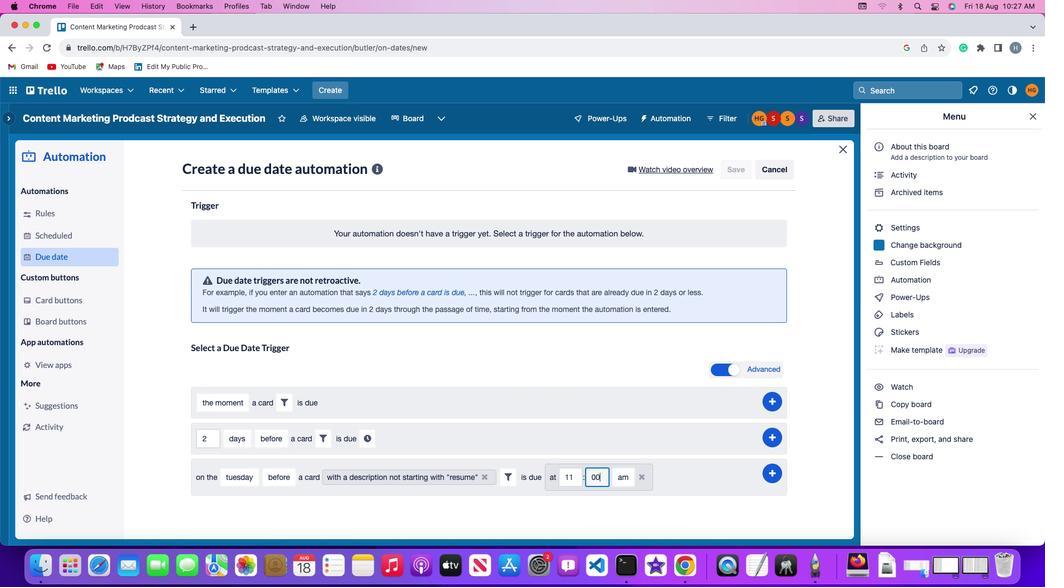 
Action: Mouse moved to (625, 479)
Screenshot: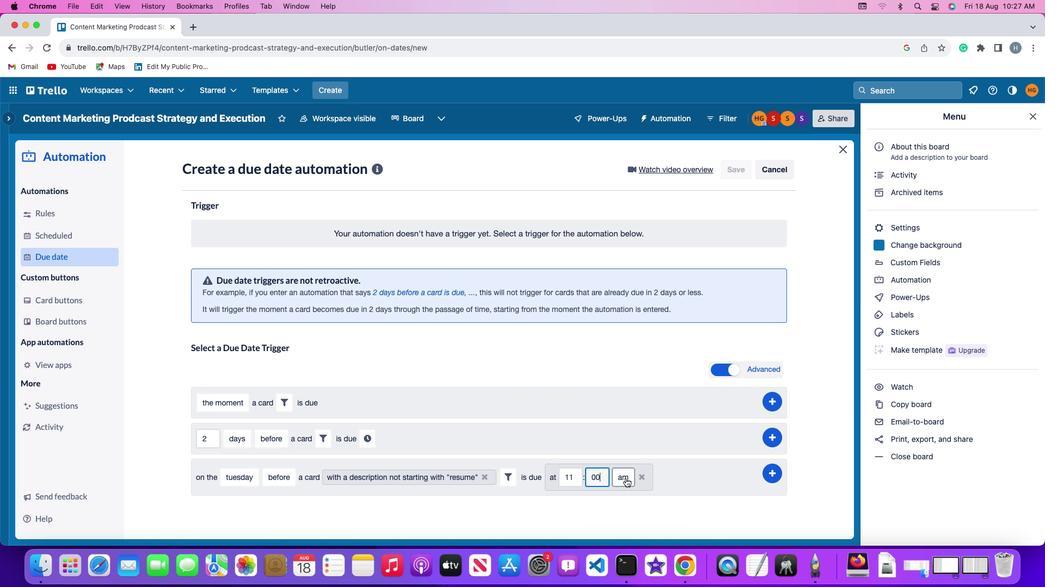 
Action: Mouse pressed left at (625, 479)
Screenshot: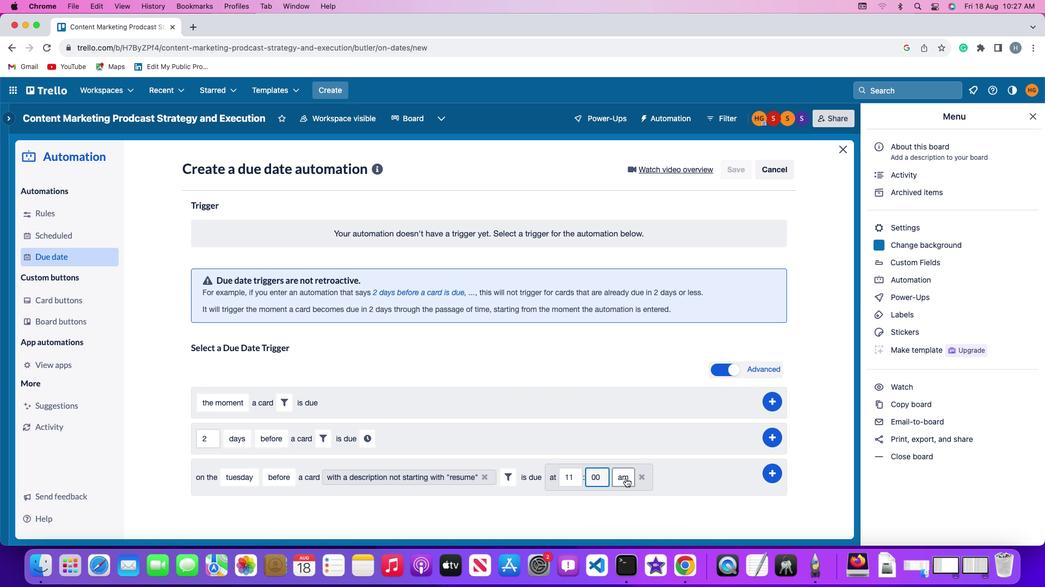 
Action: Mouse moved to (624, 503)
Screenshot: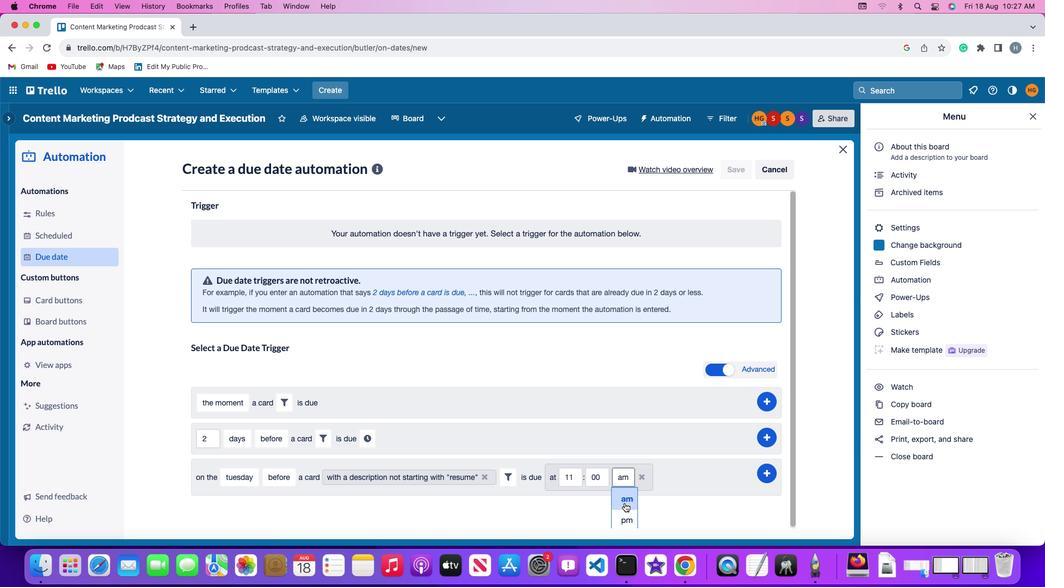 
Action: Mouse pressed left at (624, 503)
Screenshot: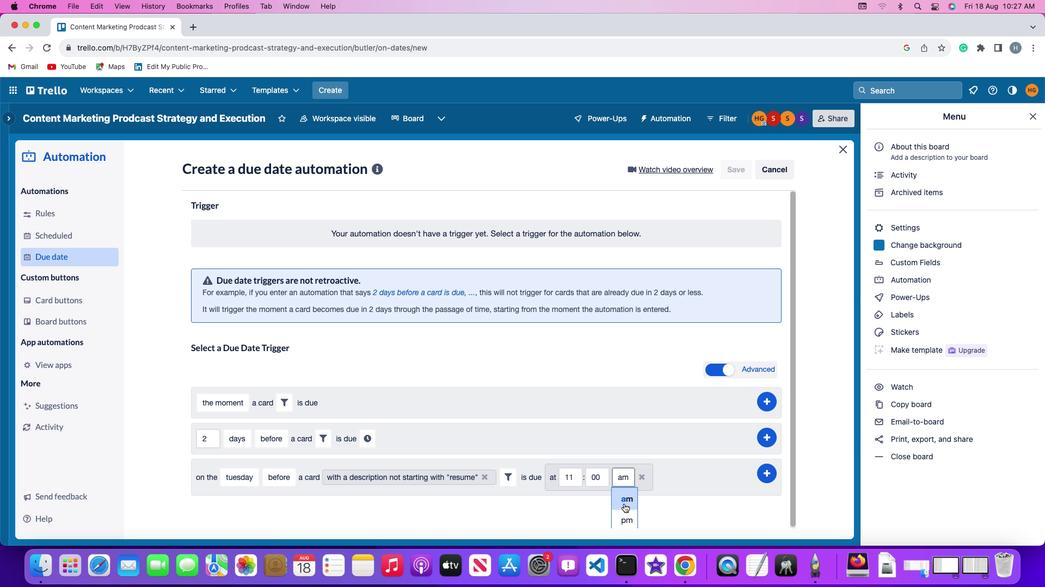 
Action: Mouse moved to (773, 471)
Screenshot: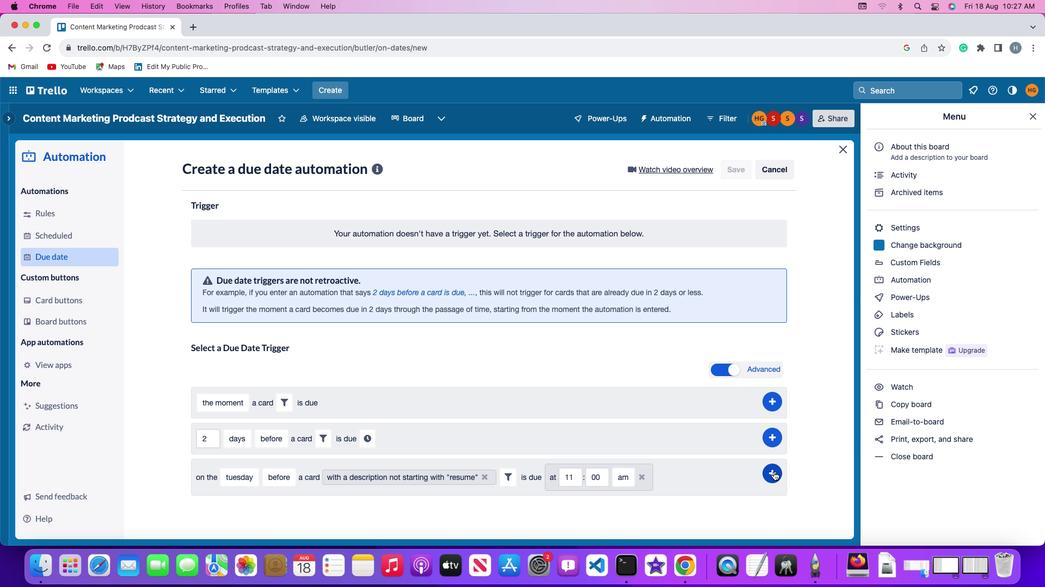 
Action: Mouse pressed left at (773, 471)
Screenshot: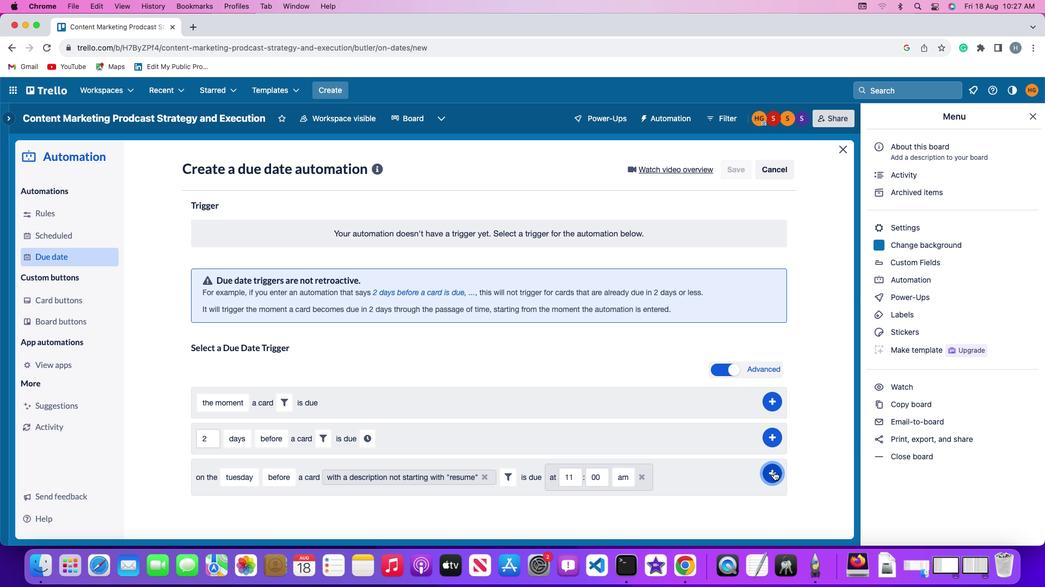 
Action: Mouse moved to (823, 374)
Screenshot: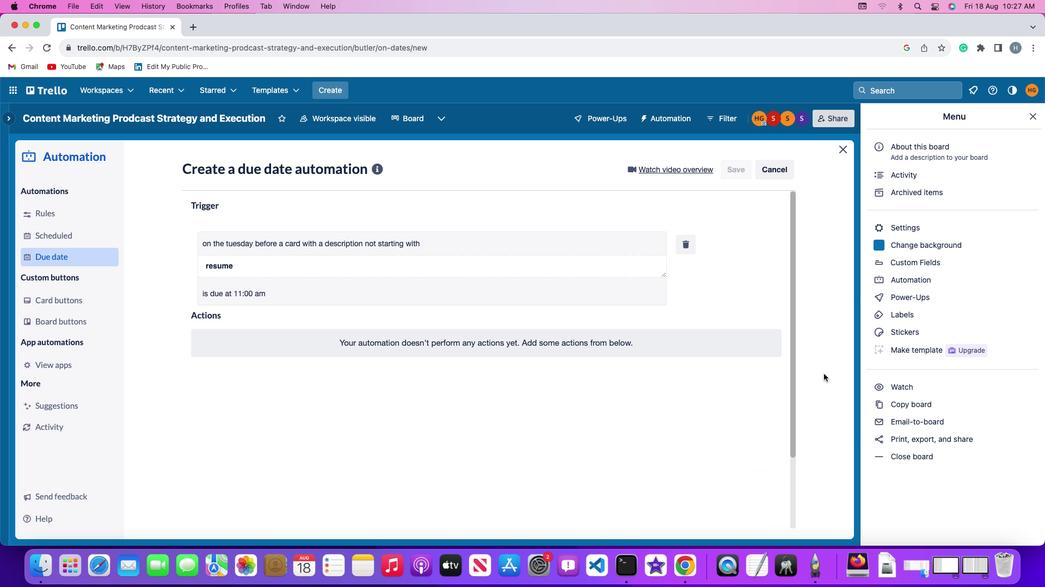 
